 Task: Check the average views per listing of central heat in the last 1 year.
Action: Mouse moved to (755, 166)
Screenshot: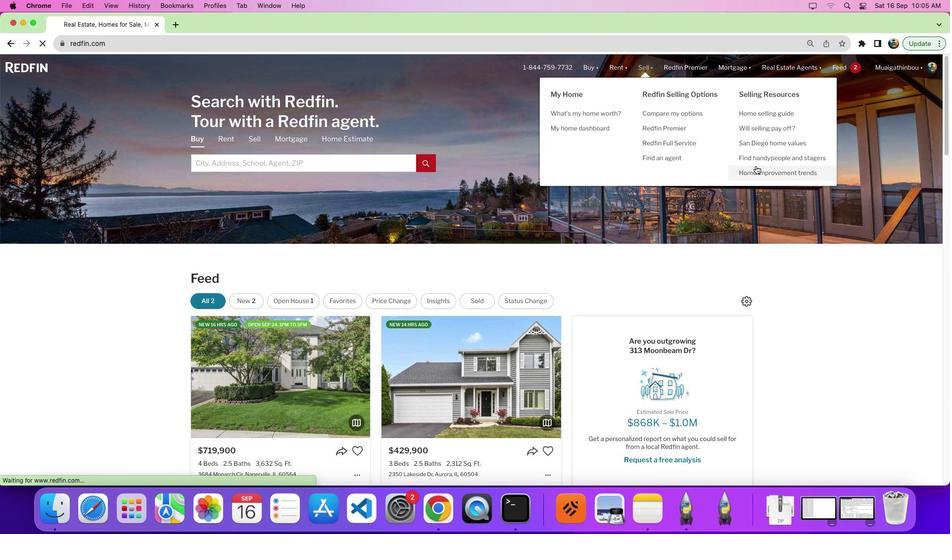 
Action: Mouse pressed left at (755, 166)
Screenshot: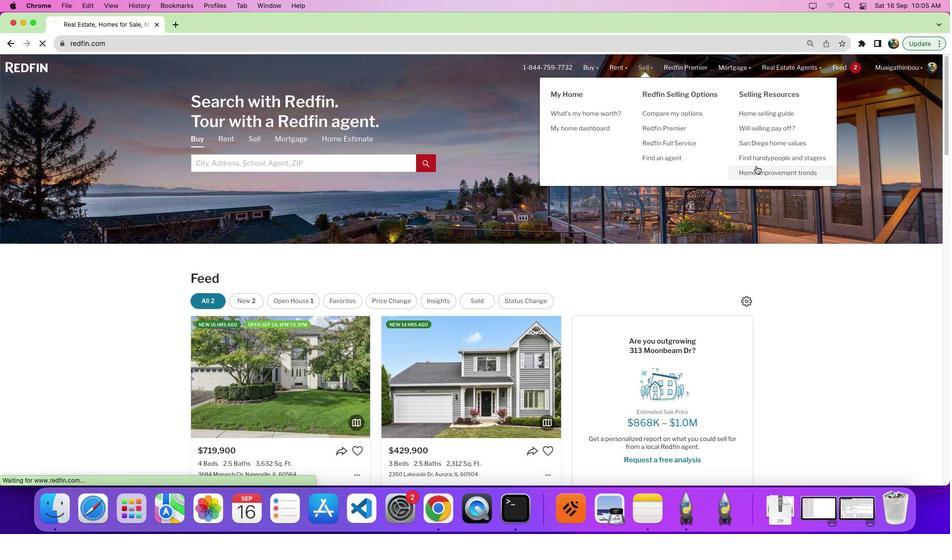 
Action: Mouse moved to (263, 197)
Screenshot: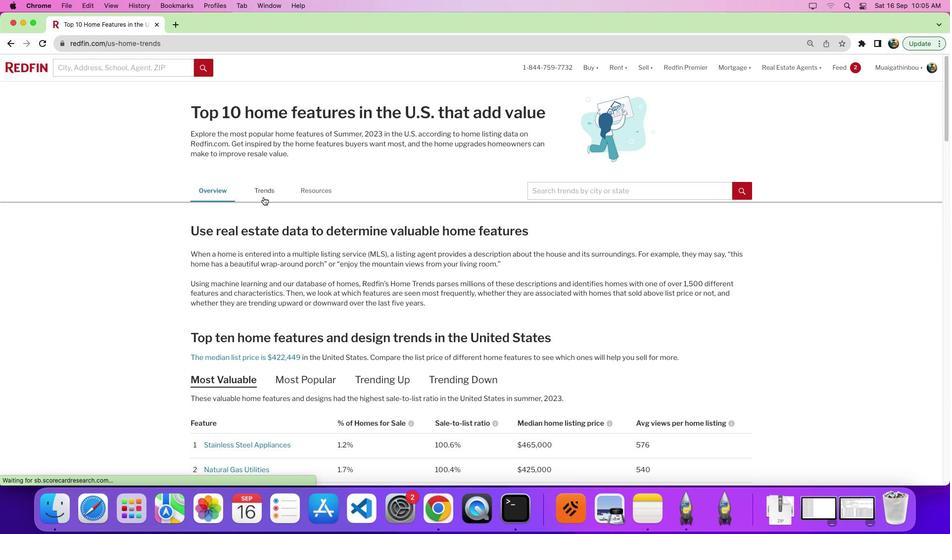 
Action: Mouse pressed left at (263, 197)
Screenshot: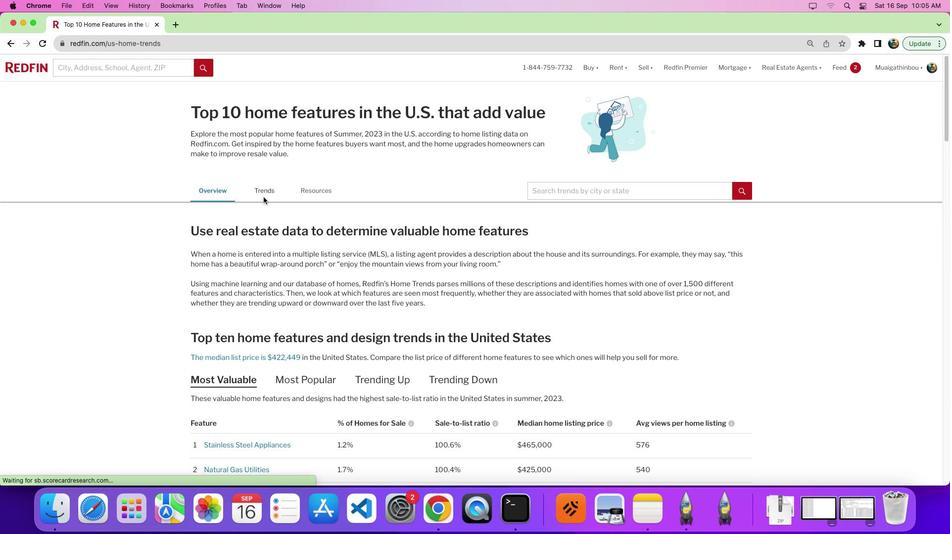 
Action: Mouse moved to (499, 250)
Screenshot: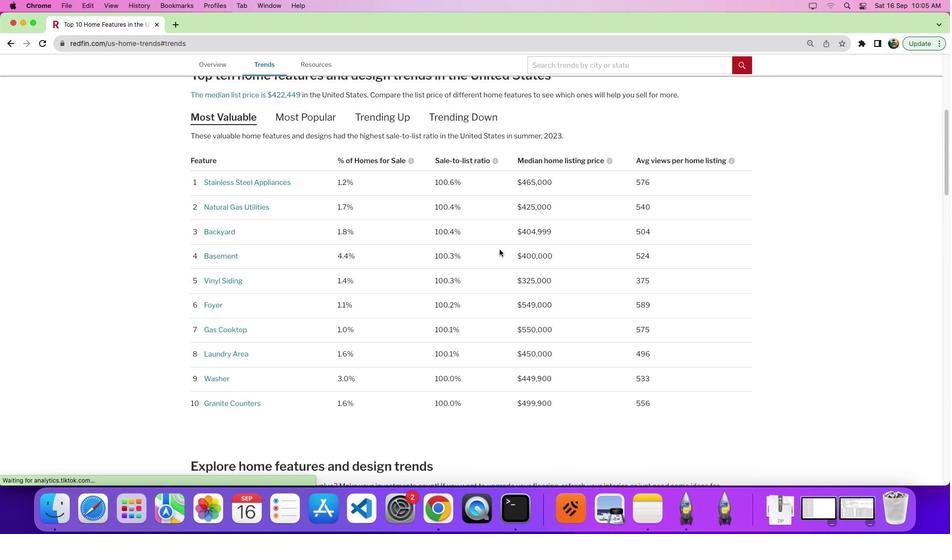 
Action: Mouse scrolled (499, 250) with delta (0, 0)
Screenshot: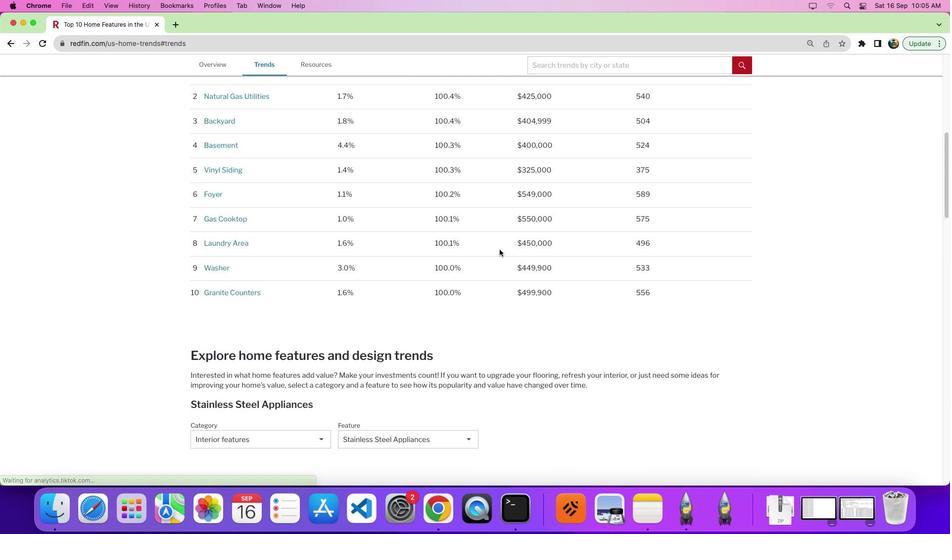 
Action: Mouse scrolled (499, 250) with delta (0, 0)
Screenshot: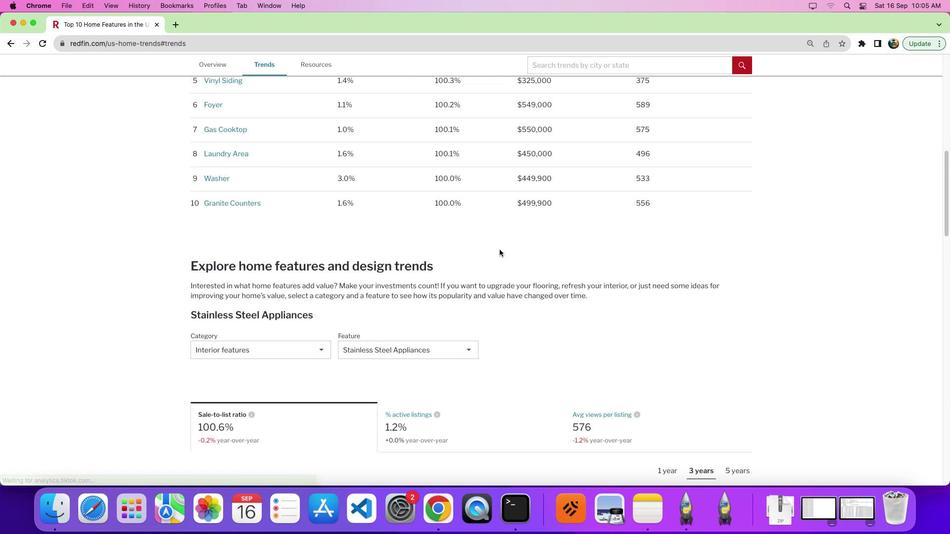
Action: Mouse scrolled (499, 250) with delta (0, -2)
Screenshot: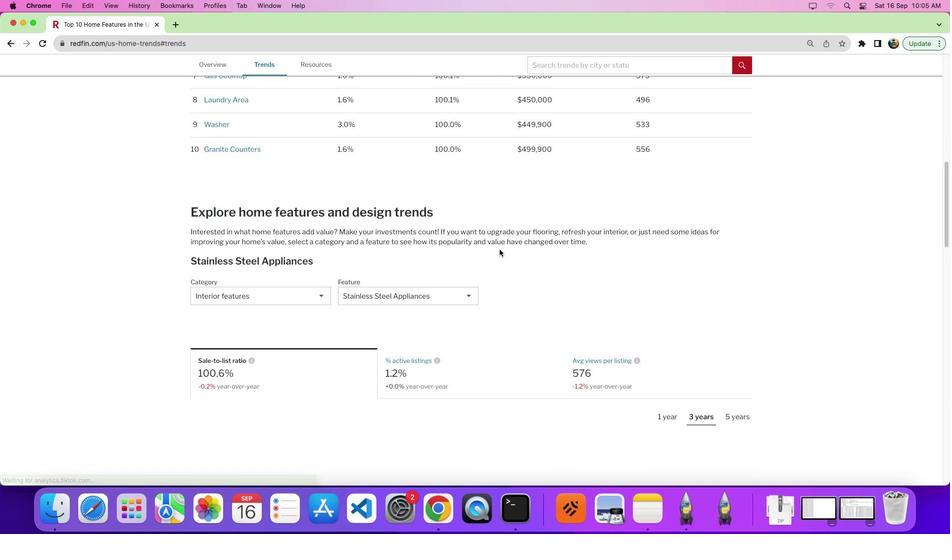 
Action: Mouse scrolled (499, 250) with delta (0, -2)
Screenshot: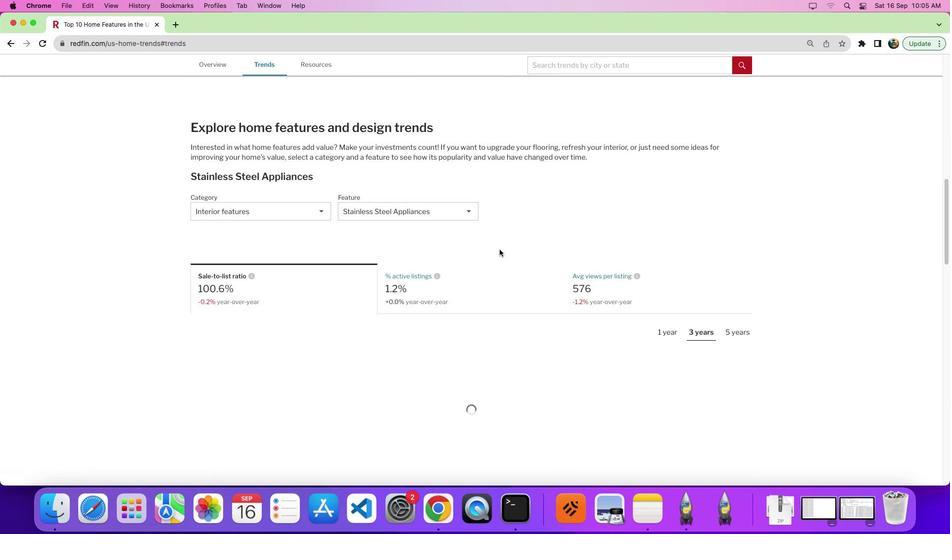 
Action: Mouse scrolled (499, 250) with delta (0, 0)
Screenshot: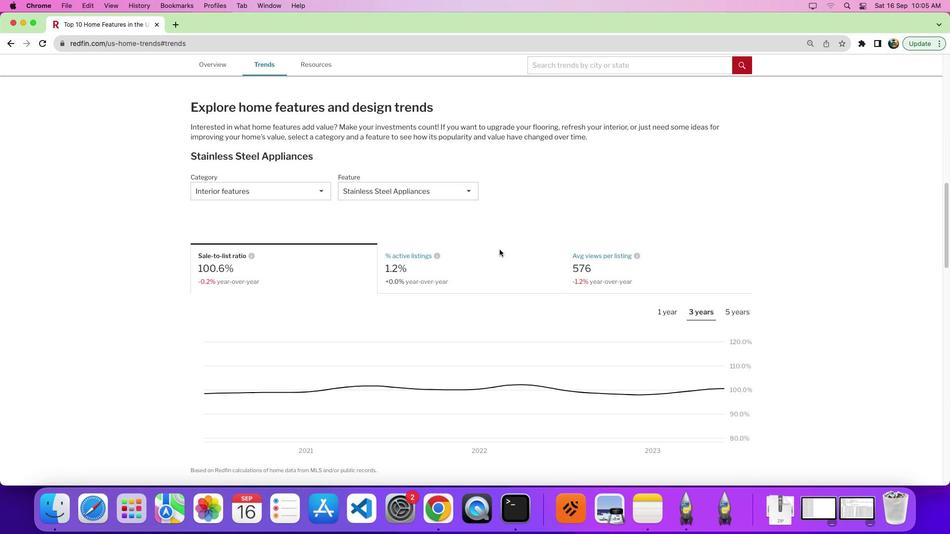 
Action: Mouse scrolled (499, 250) with delta (0, 0)
Screenshot: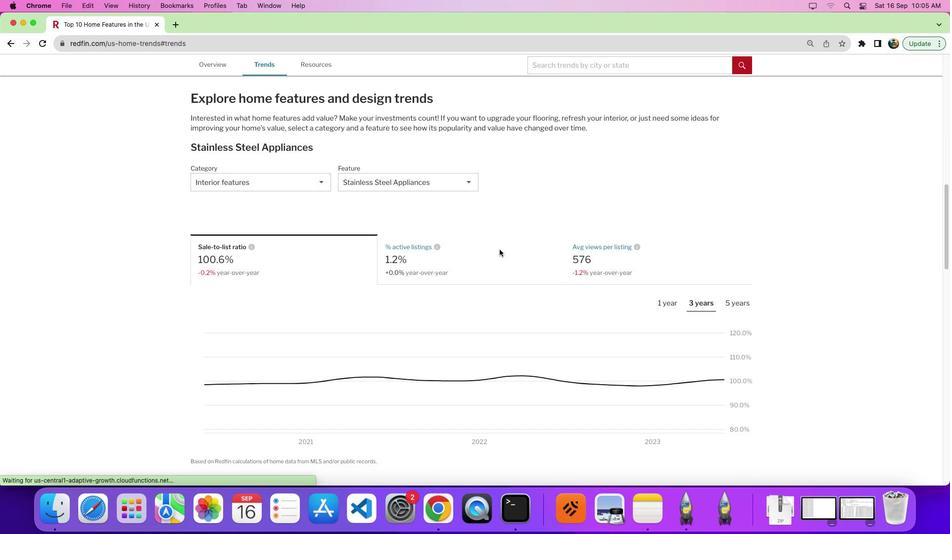 
Action: Mouse moved to (508, 255)
Screenshot: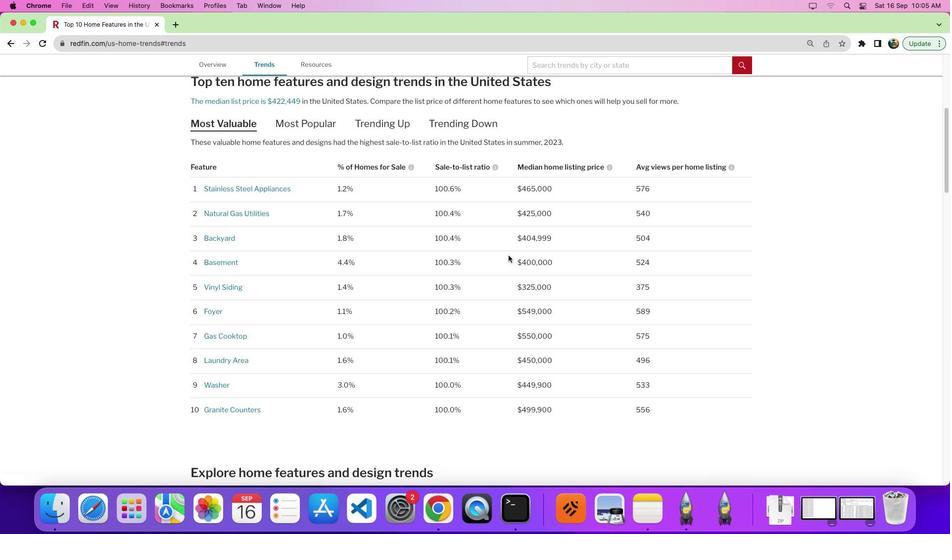 
Action: Mouse scrolled (508, 255) with delta (0, 0)
Screenshot: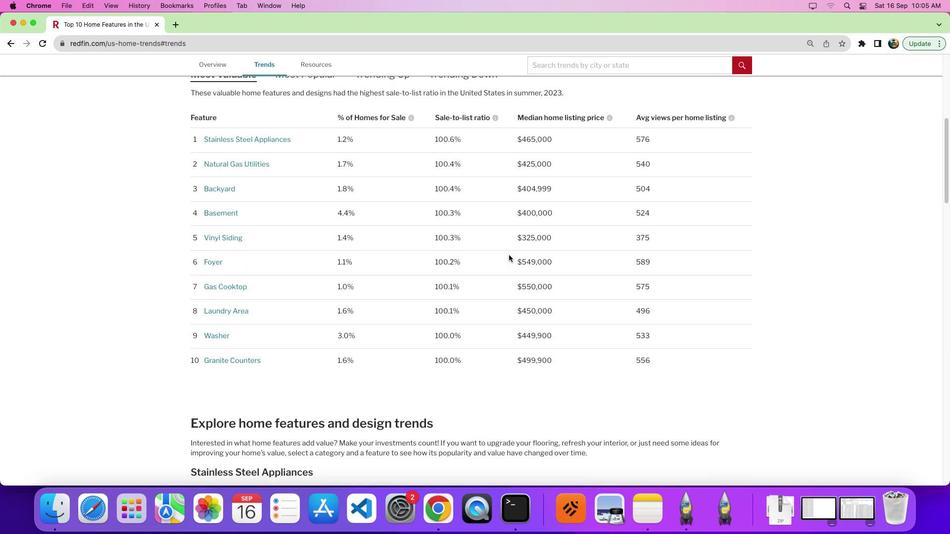 
Action: Mouse scrolled (508, 255) with delta (0, 0)
Screenshot: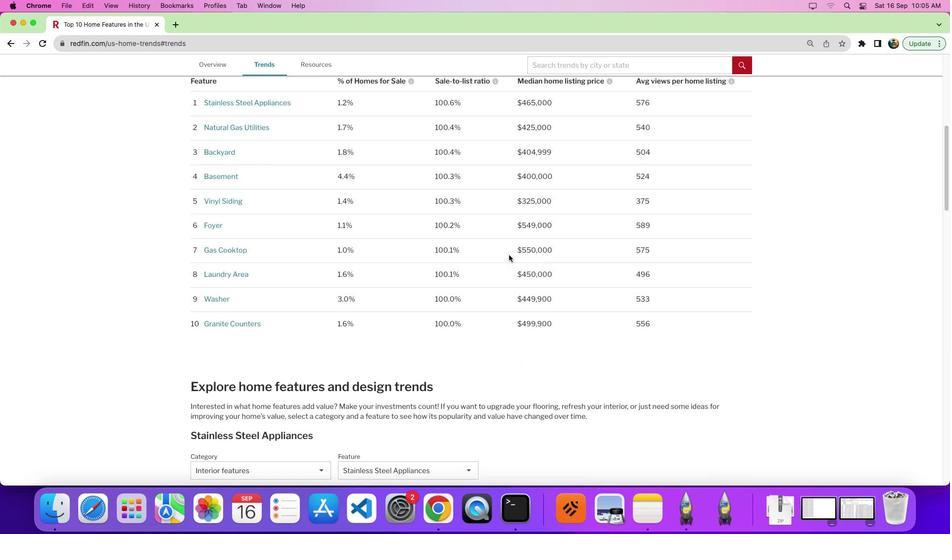 
Action: Mouse scrolled (508, 255) with delta (0, 0)
Screenshot: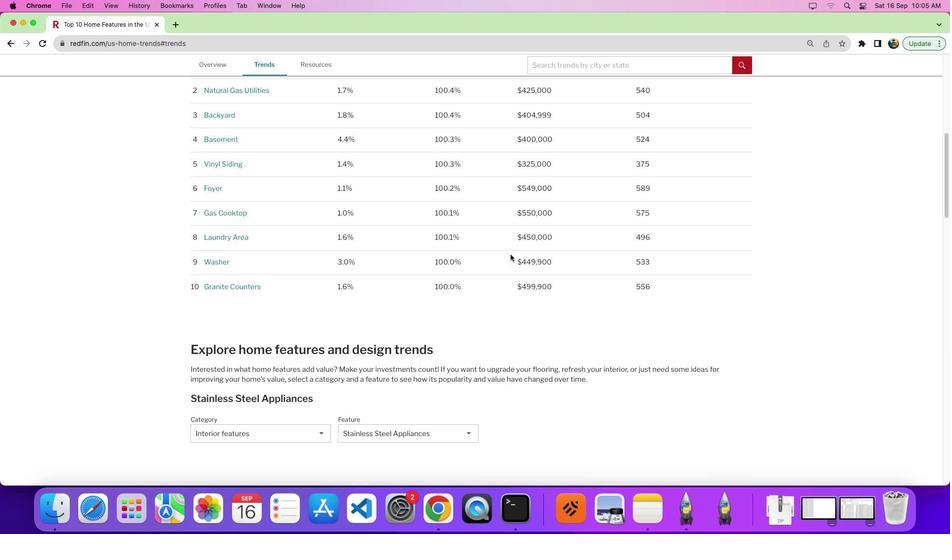
Action: Mouse moved to (513, 254)
Screenshot: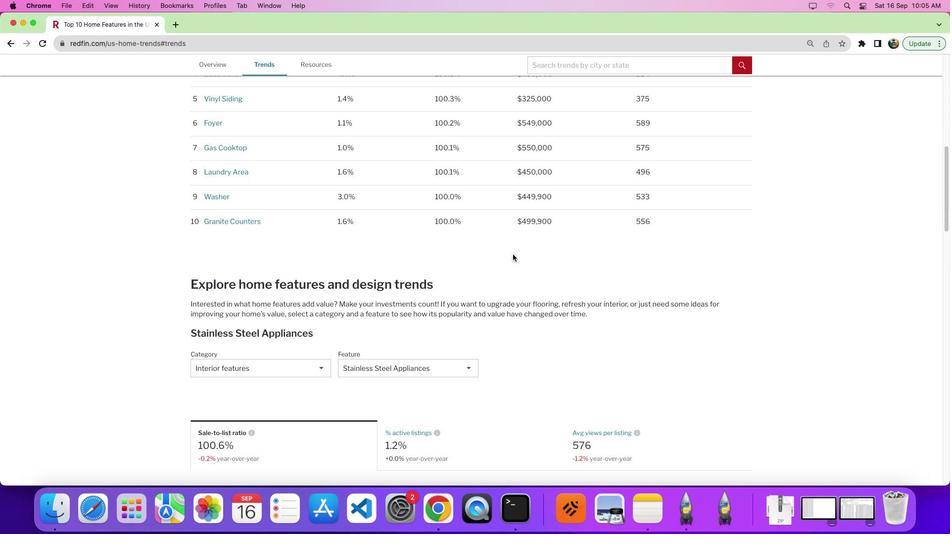 
Action: Mouse scrolled (513, 254) with delta (0, 0)
Screenshot: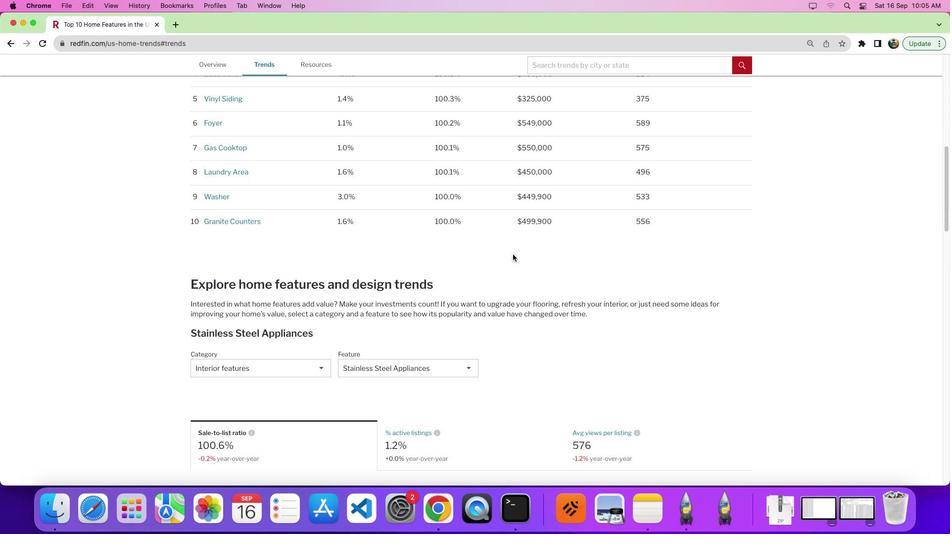 
Action: Mouse scrolled (513, 254) with delta (0, 0)
Screenshot: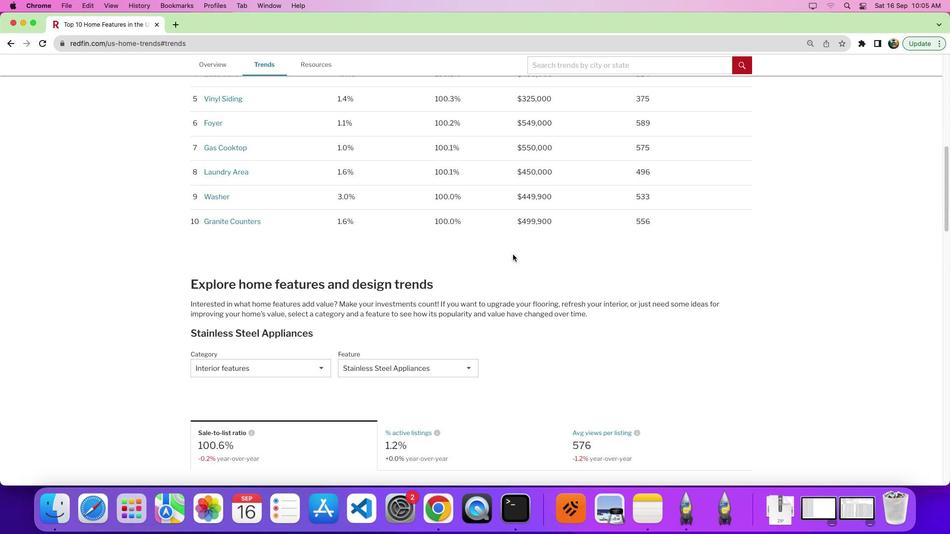 
Action: Mouse scrolled (513, 254) with delta (0, 0)
Screenshot: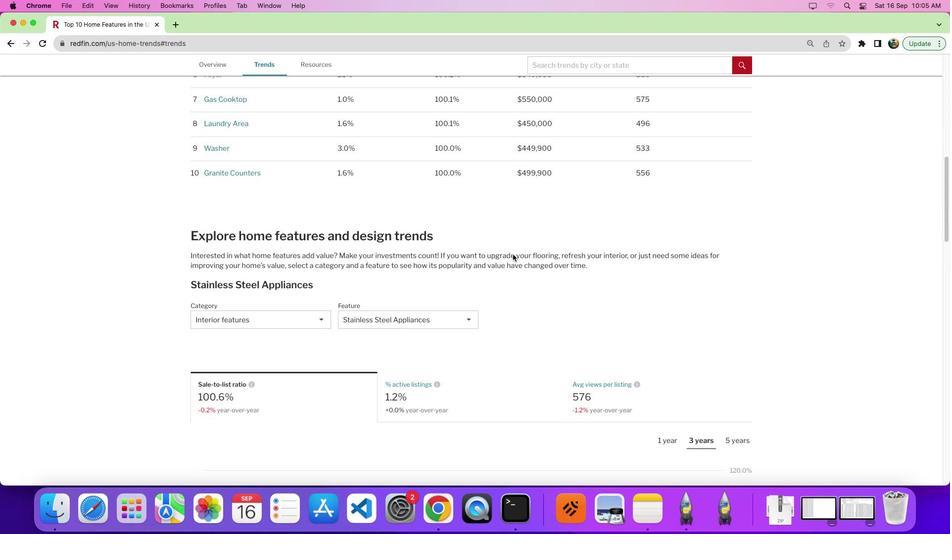
Action: Mouse scrolled (513, 254) with delta (0, 0)
Screenshot: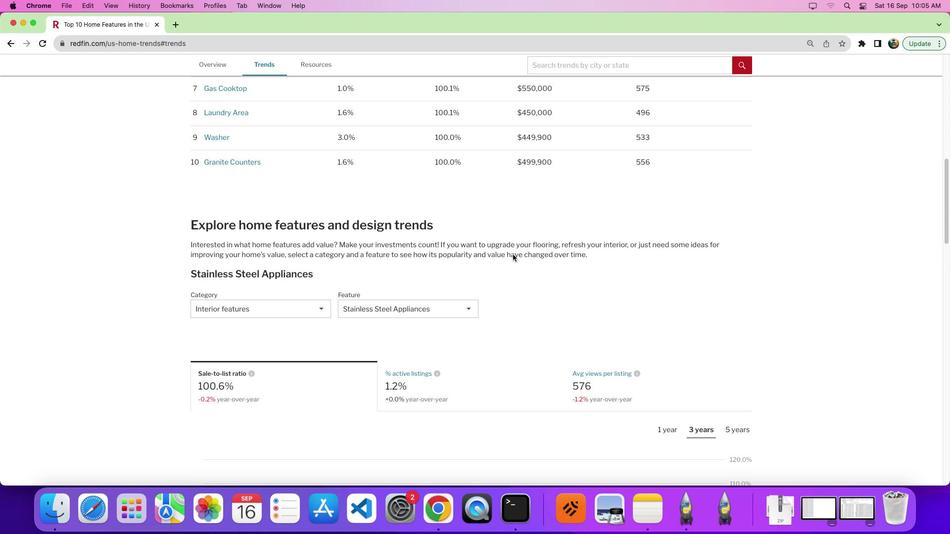 
Action: Mouse scrolled (513, 254) with delta (0, 0)
Screenshot: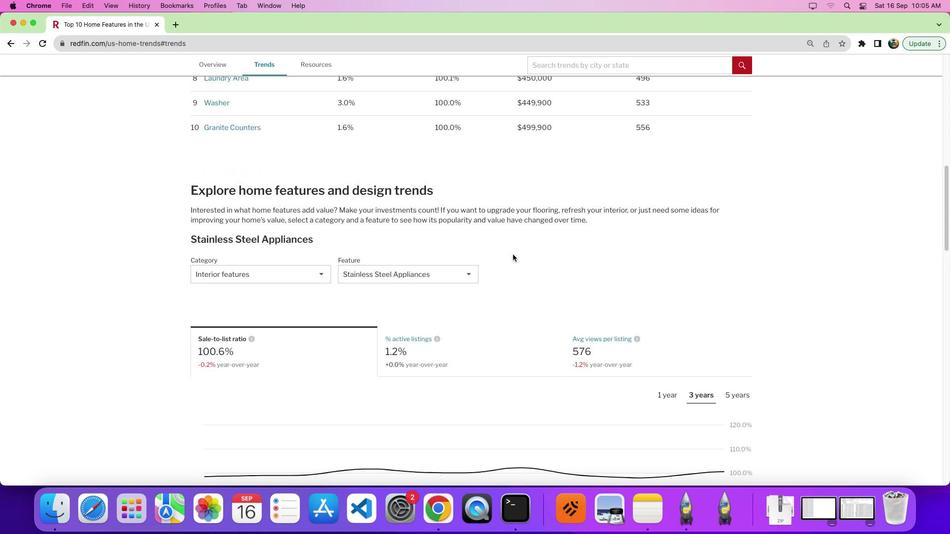 
Action: Mouse scrolled (513, 254) with delta (0, 0)
Screenshot: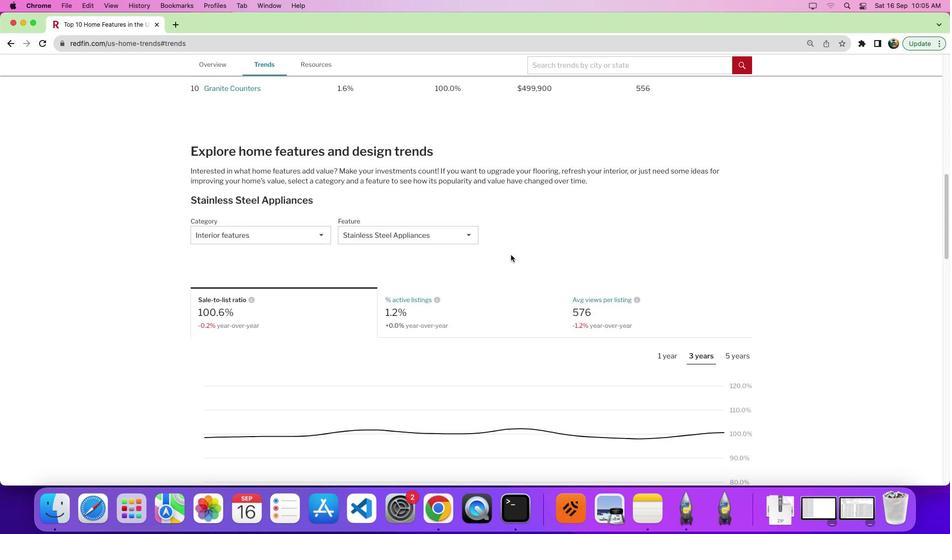 
Action: Mouse moved to (435, 231)
Screenshot: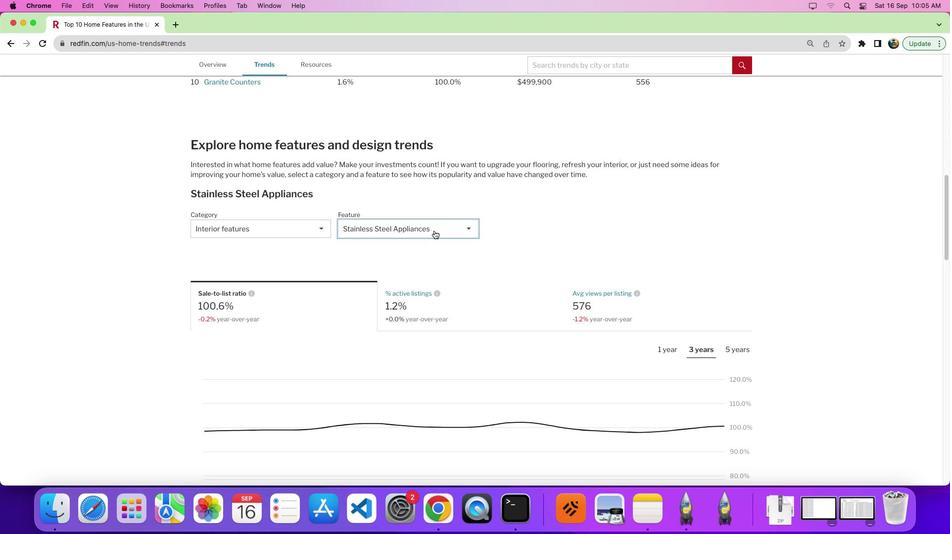 
Action: Mouse pressed left at (435, 231)
Screenshot: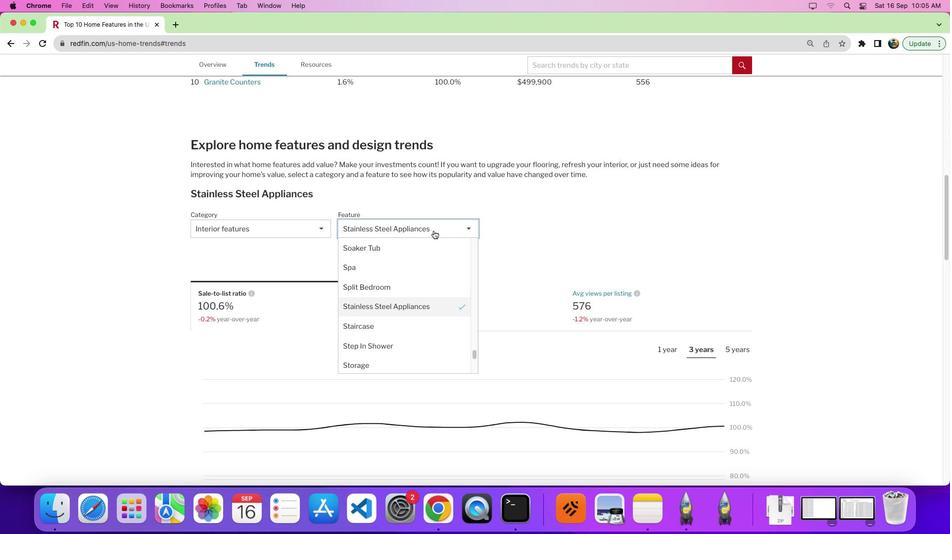 
Action: Mouse moved to (428, 258)
Screenshot: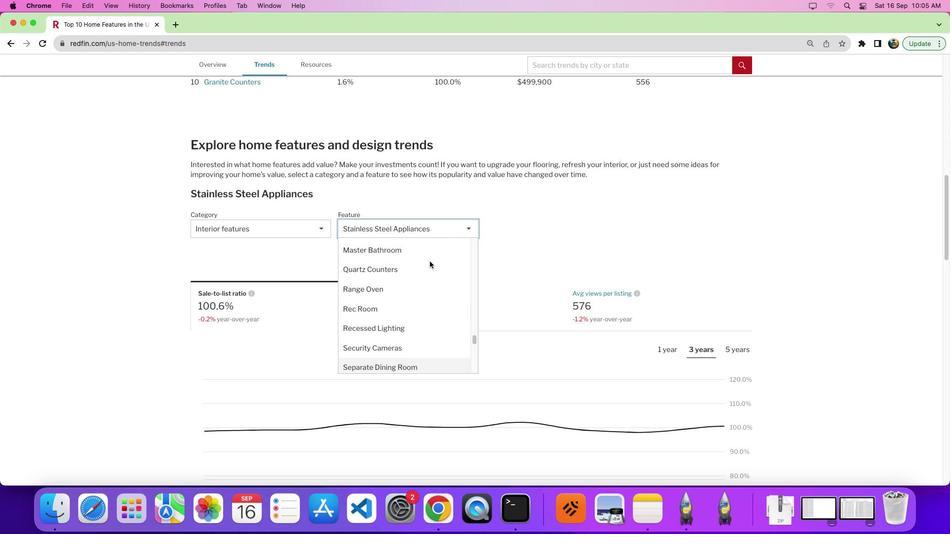 
Action: Mouse scrolled (428, 258) with delta (0, 0)
Screenshot: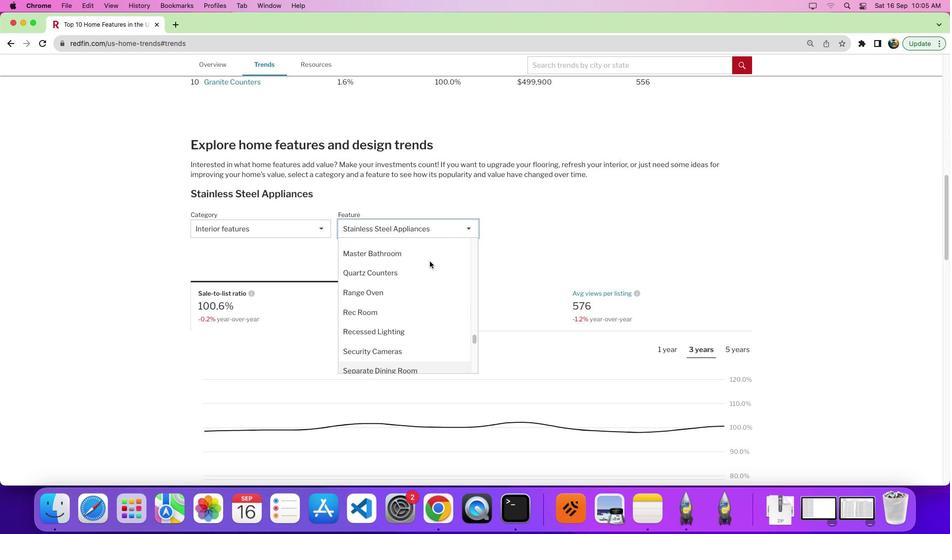 
Action: Mouse scrolled (428, 258) with delta (0, 0)
Screenshot: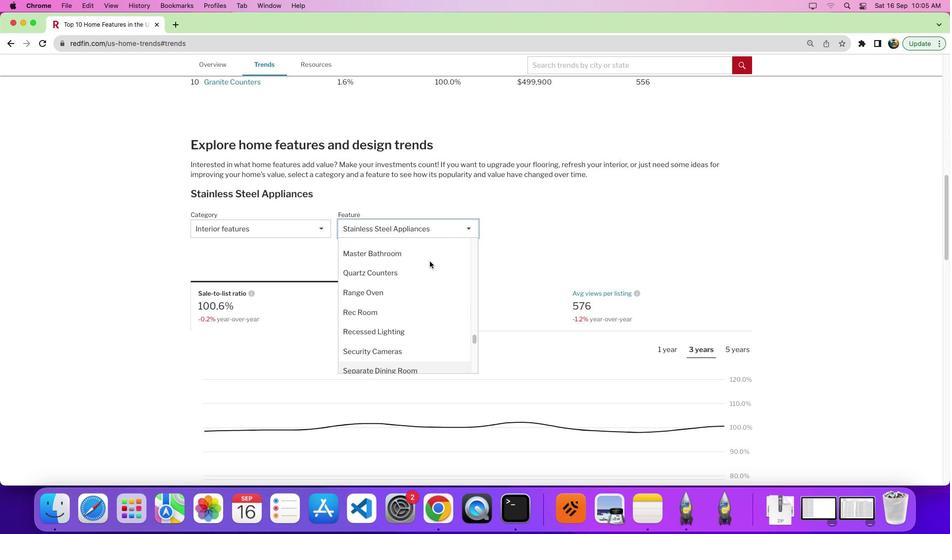 
Action: Mouse moved to (428, 259)
Screenshot: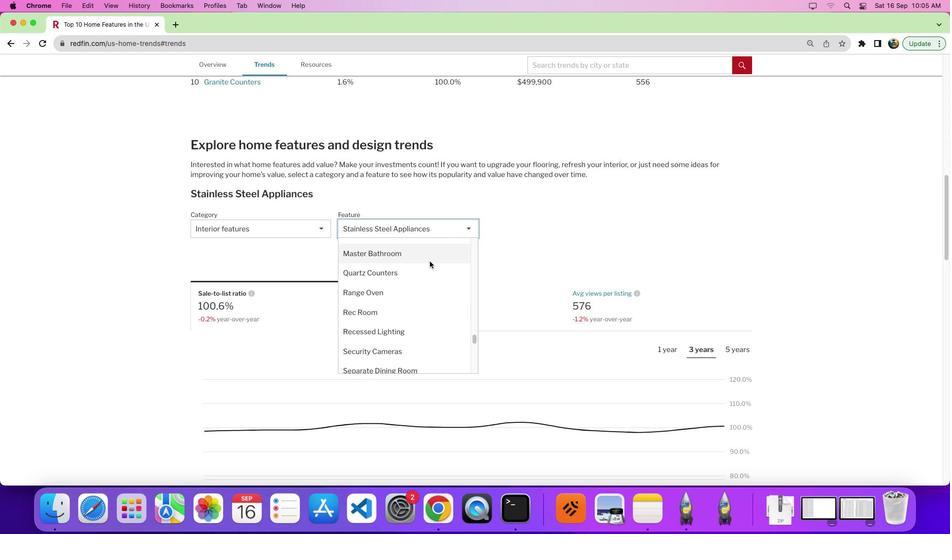 
Action: Mouse scrolled (428, 259) with delta (0, 4)
Screenshot: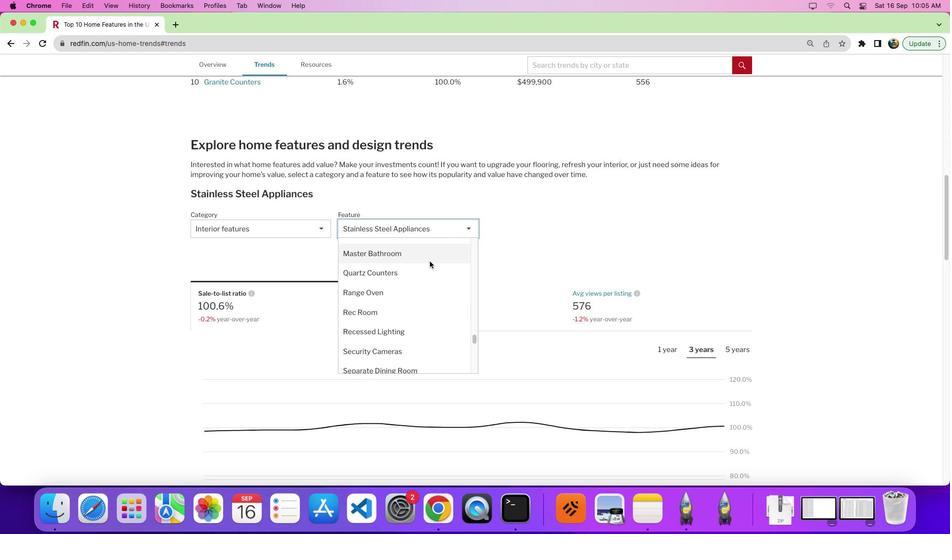 
Action: Mouse moved to (431, 261)
Screenshot: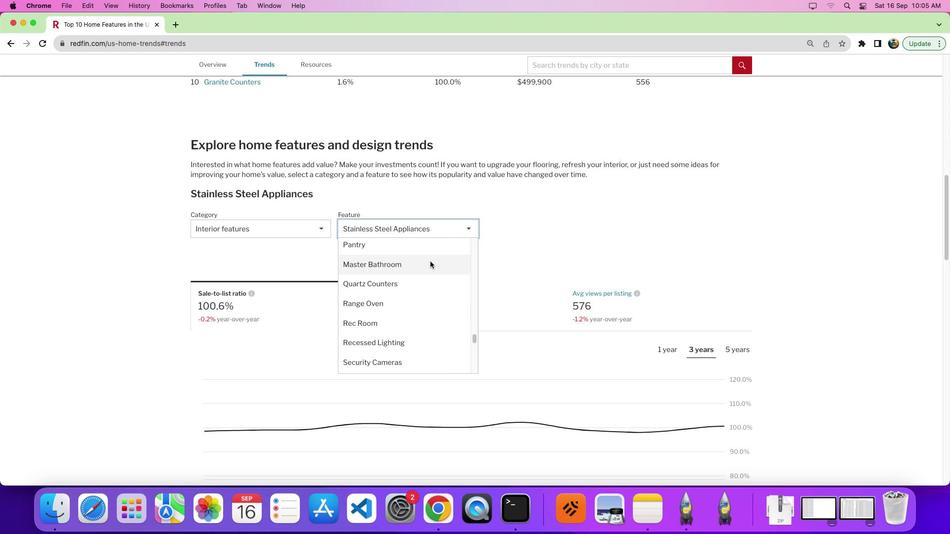 
Action: Mouse scrolled (431, 261) with delta (0, 0)
Screenshot: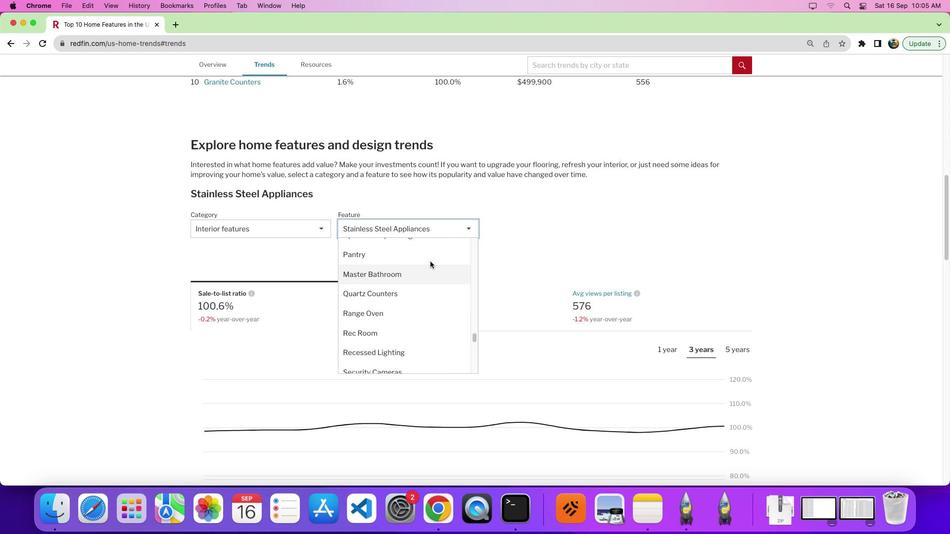 
Action: Mouse scrolled (431, 261) with delta (0, 0)
Screenshot: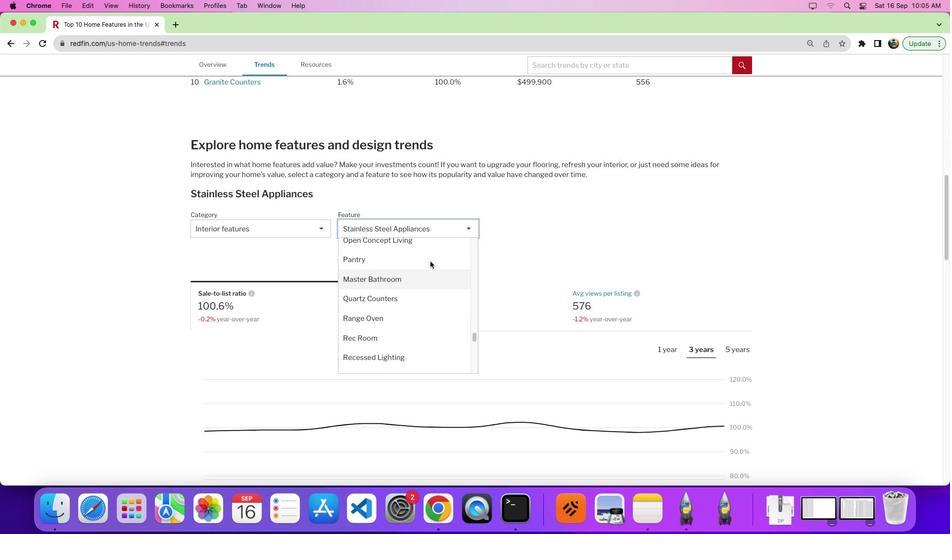 
Action: Mouse scrolled (431, 261) with delta (0, 0)
Screenshot: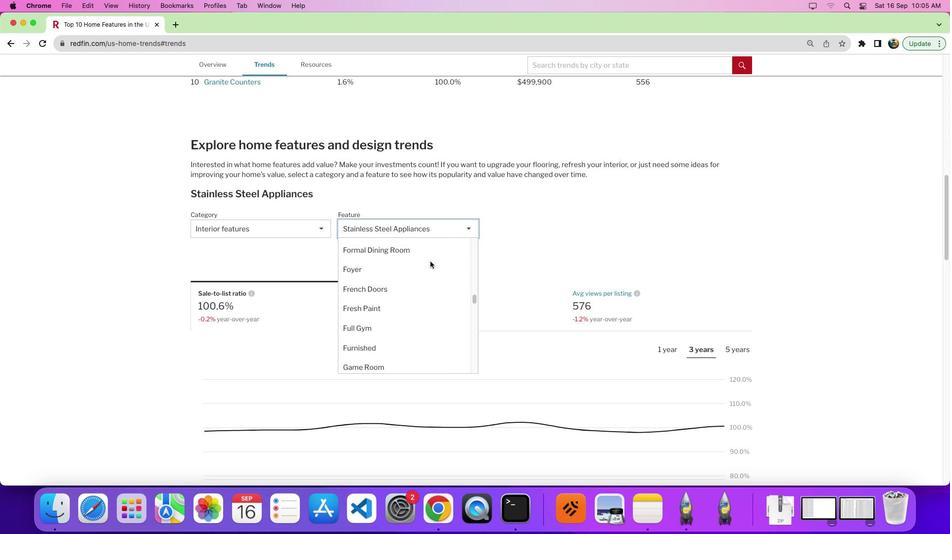 
Action: Mouse scrolled (431, 261) with delta (0, 1)
Screenshot: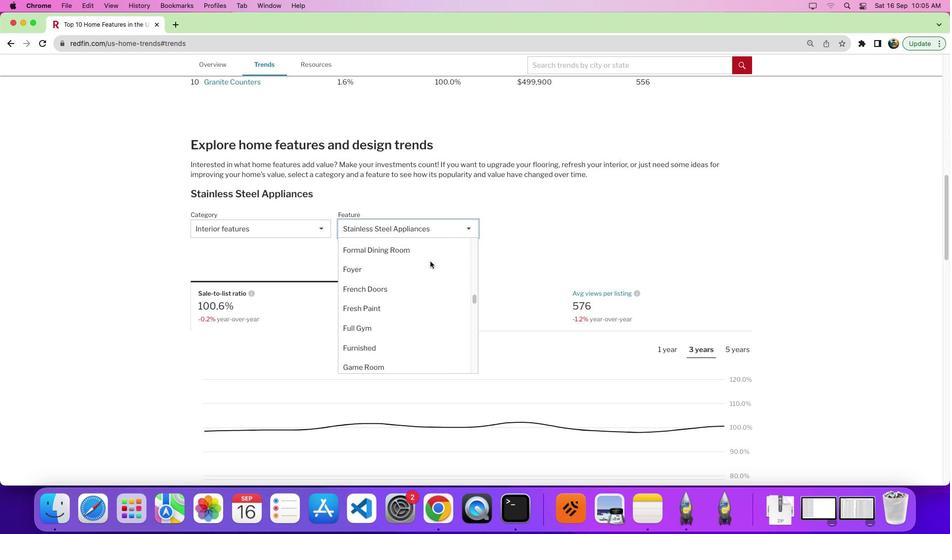 
Action: Mouse scrolled (431, 261) with delta (0, 4)
Screenshot: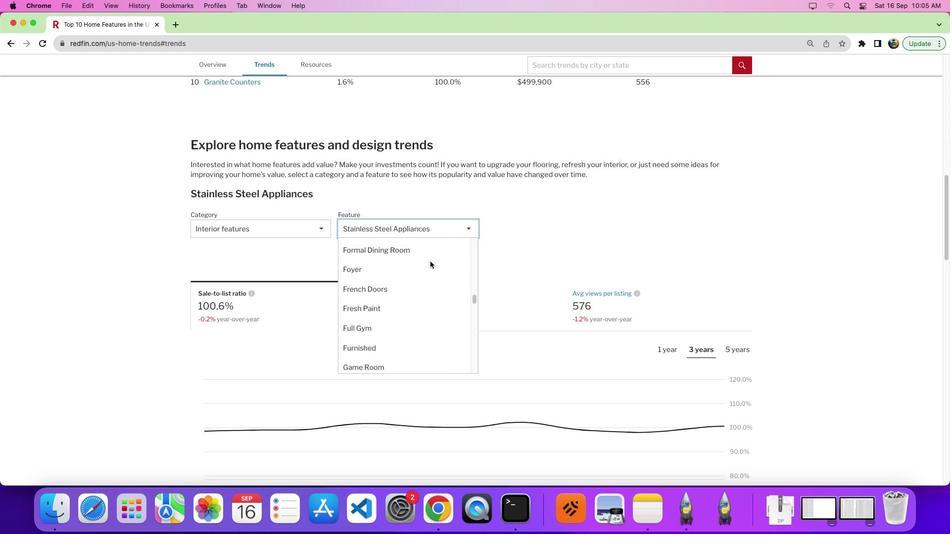 
Action: Mouse scrolled (431, 261) with delta (0, 6)
Screenshot: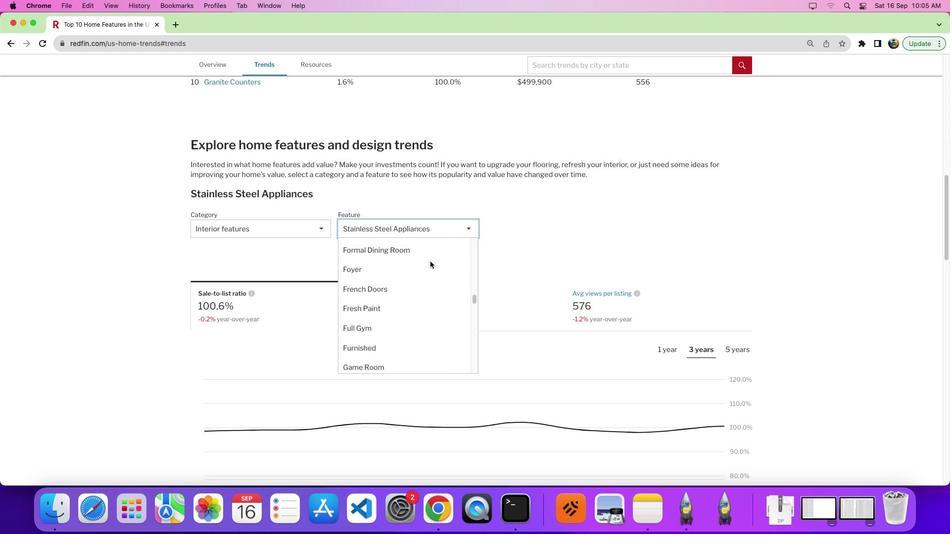 
Action: Mouse scrolled (431, 261) with delta (0, 0)
Screenshot: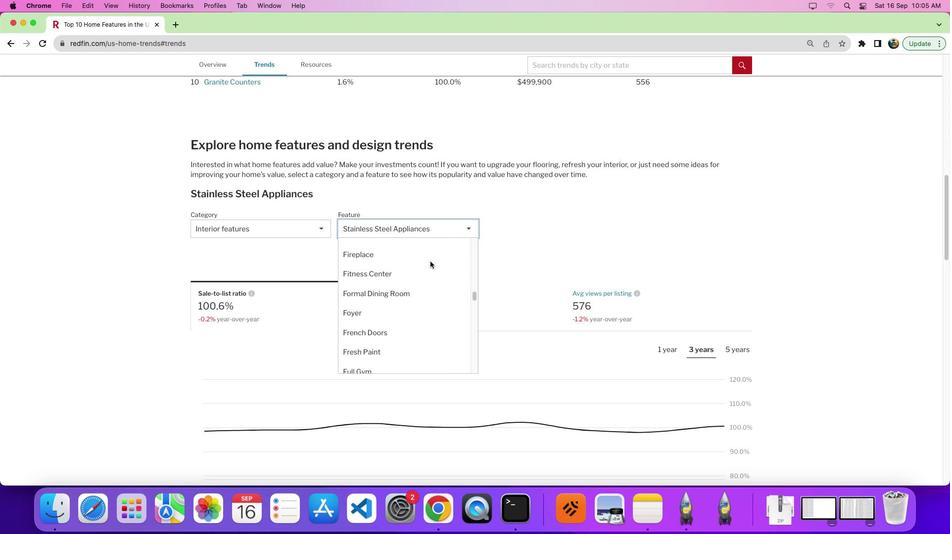 
Action: Mouse scrolled (431, 261) with delta (0, 0)
Screenshot: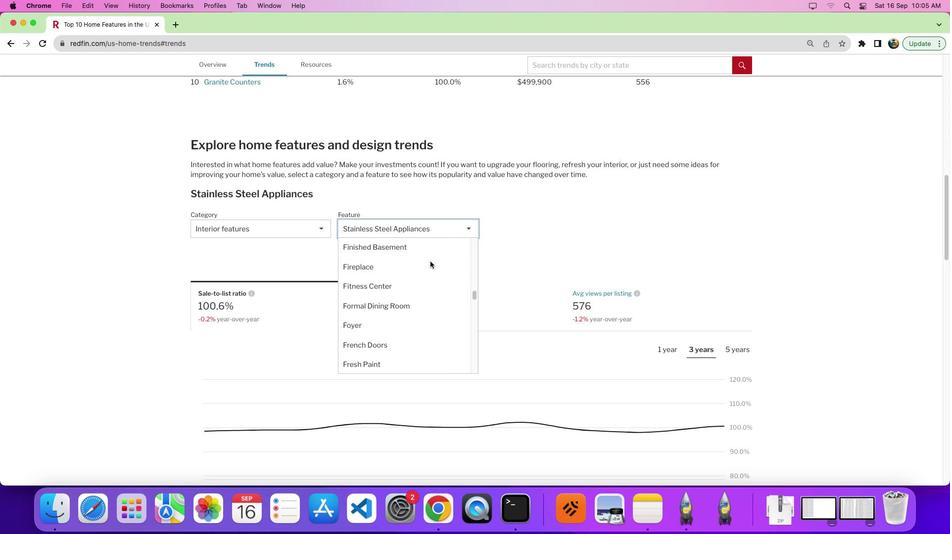 
Action: Mouse scrolled (431, 261) with delta (0, 1)
Screenshot: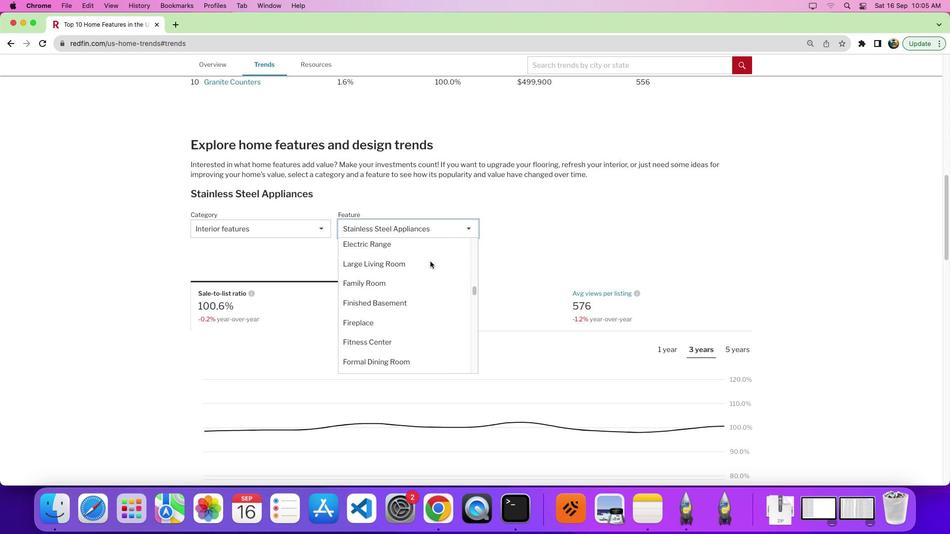 
Action: Mouse scrolled (431, 261) with delta (0, 0)
Screenshot: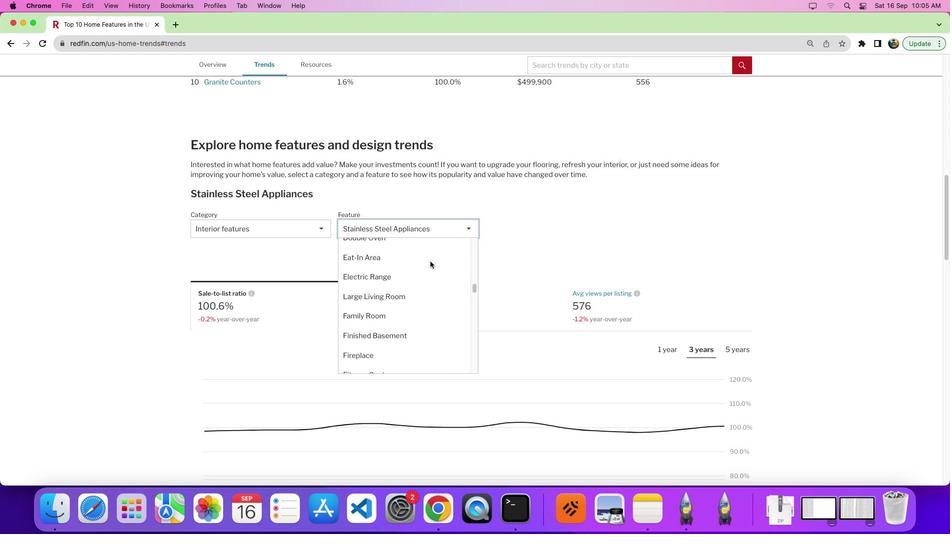 
Action: Mouse scrolled (431, 261) with delta (0, 0)
Screenshot: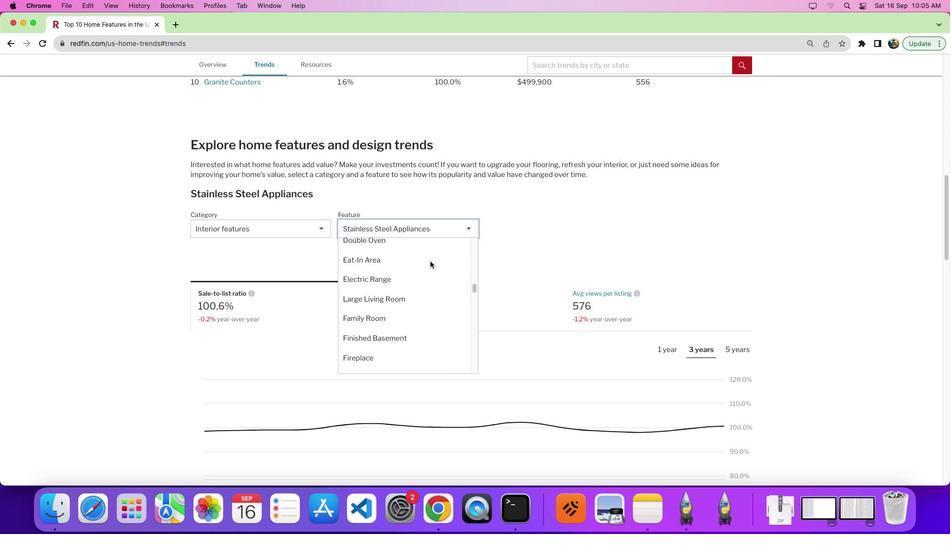 
Action: Mouse scrolled (431, 261) with delta (0, 0)
Screenshot: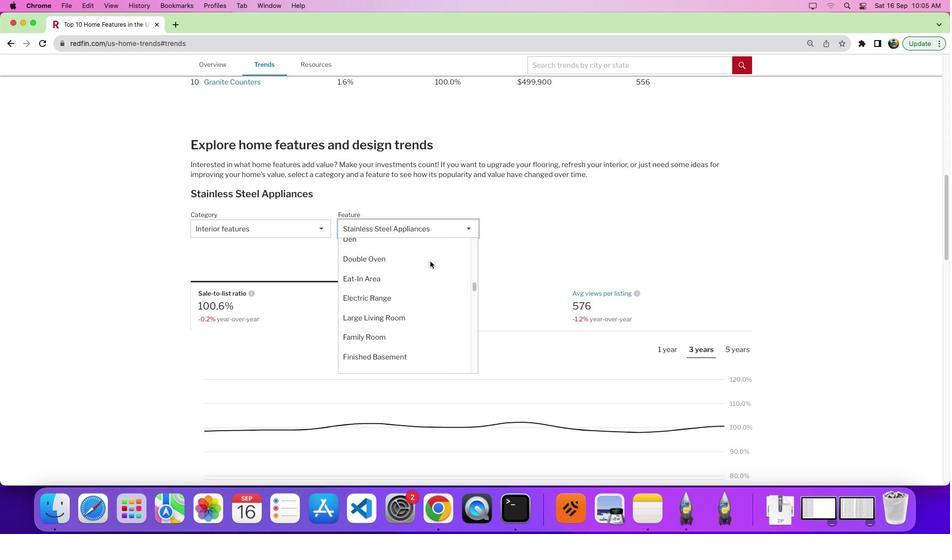 
Action: Mouse scrolled (431, 261) with delta (0, 0)
Screenshot: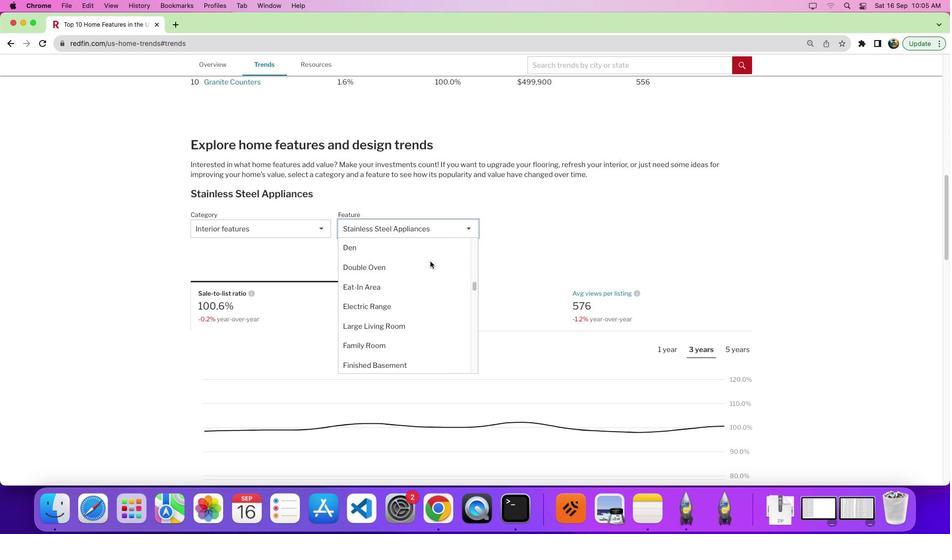 
Action: Mouse scrolled (431, 261) with delta (0, 0)
Screenshot: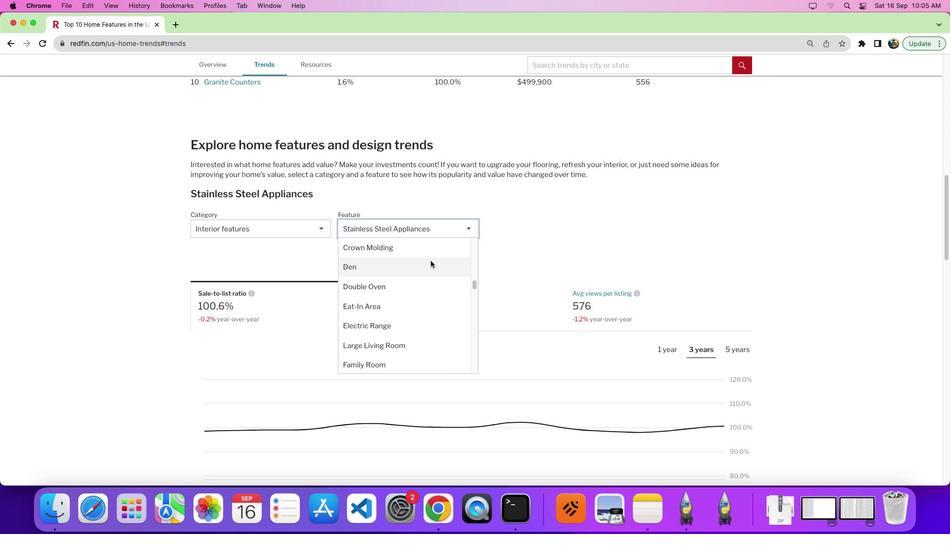 
Action: Mouse scrolled (431, 261) with delta (0, 0)
Screenshot: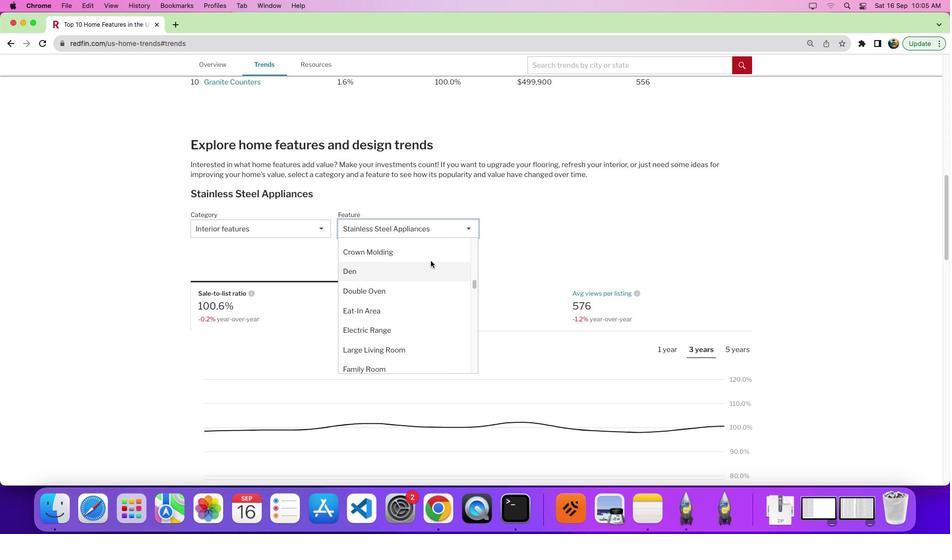 
Action: Mouse moved to (431, 261)
Screenshot: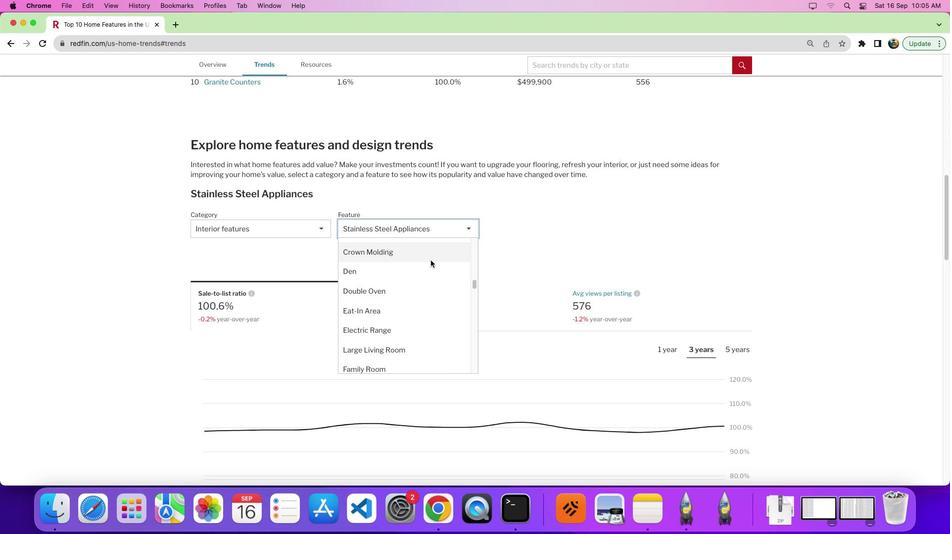
Action: Mouse scrolled (431, 261) with delta (0, 0)
Screenshot: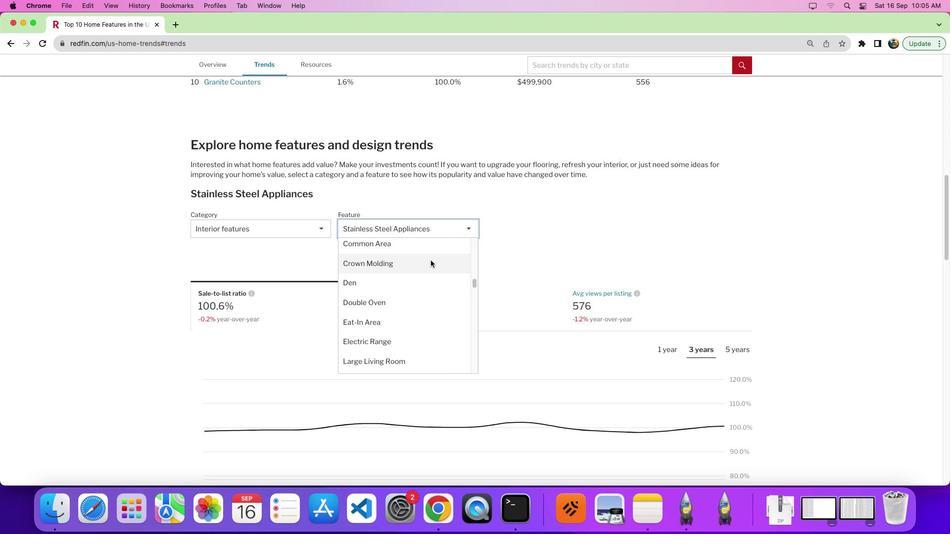 
Action: Mouse scrolled (431, 261) with delta (0, 0)
Screenshot: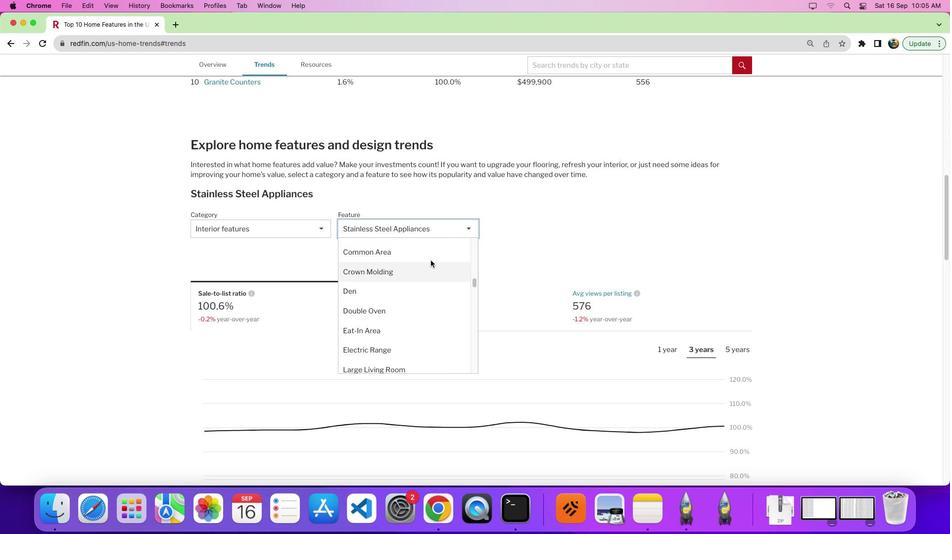 
Action: Mouse scrolled (431, 261) with delta (0, 0)
Screenshot: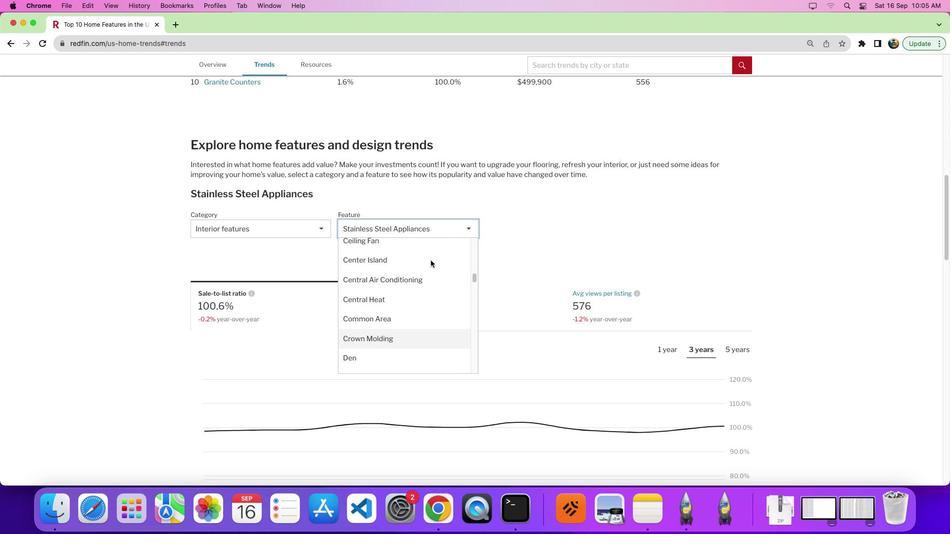 
Action: Mouse scrolled (431, 261) with delta (0, 0)
Screenshot: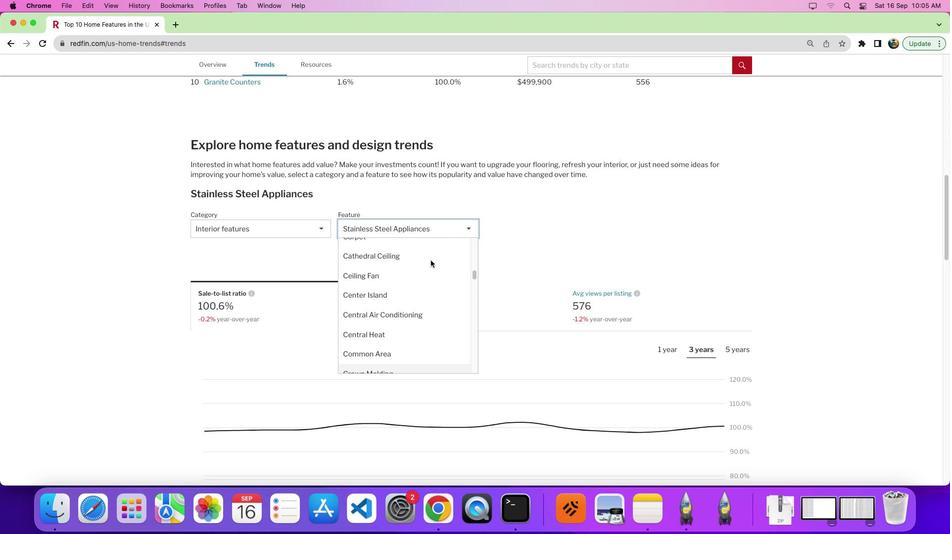 
Action: Mouse scrolled (431, 261) with delta (0, 2)
Screenshot: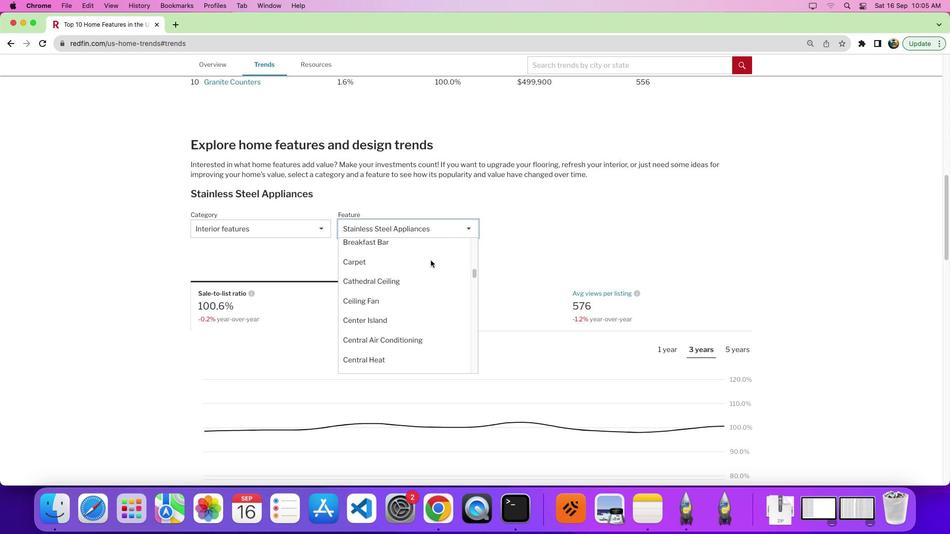
Action: Mouse moved to (396, 342)
Screenshot: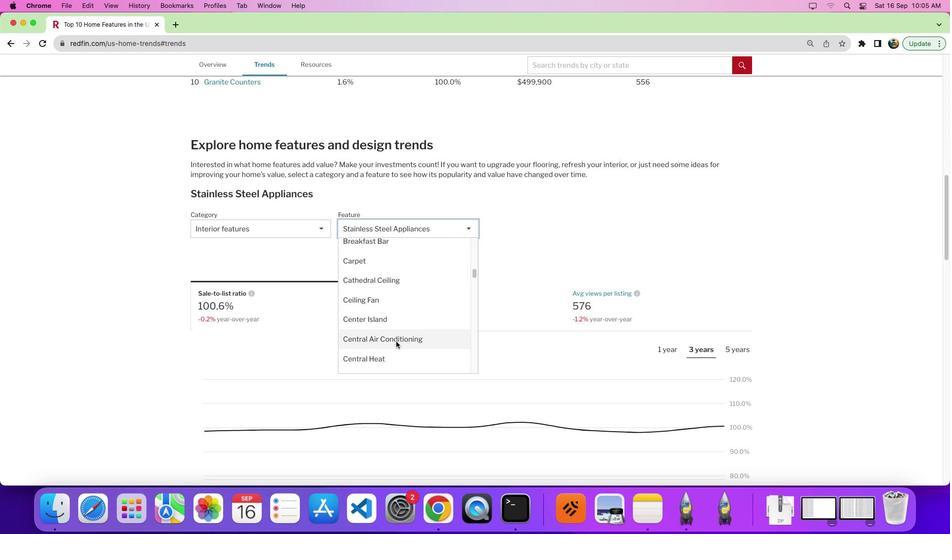 
Action: Mouse scrolled (396, 342) with delta (0, 0)
Screenshot: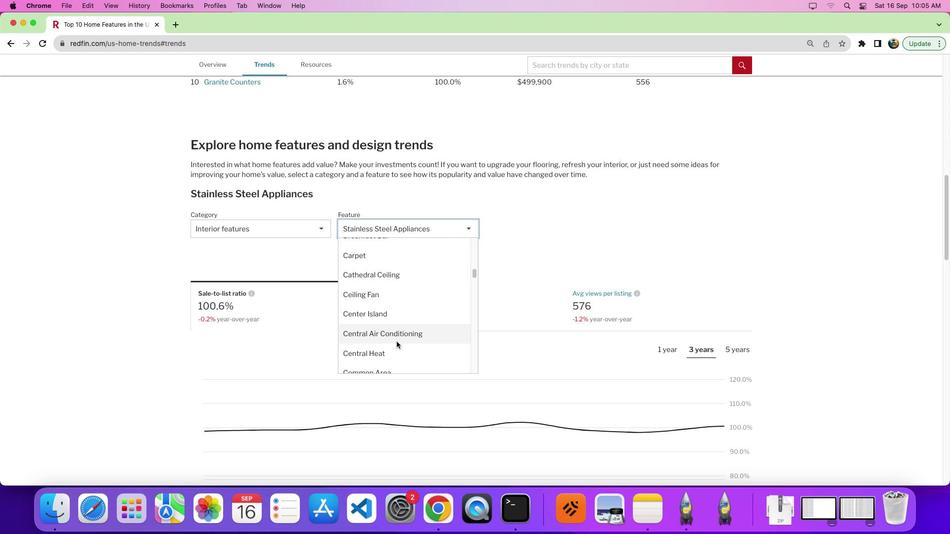 
Action: Mouse scrolled (396, 342) with delta (0, 0)
Screenshot: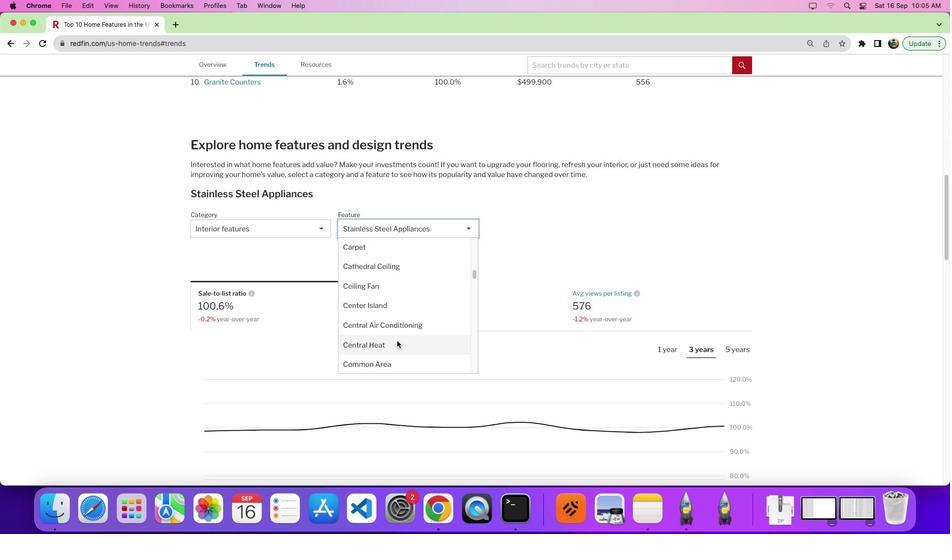 
Action: Mouse moved to (385, 341)
Screenshot: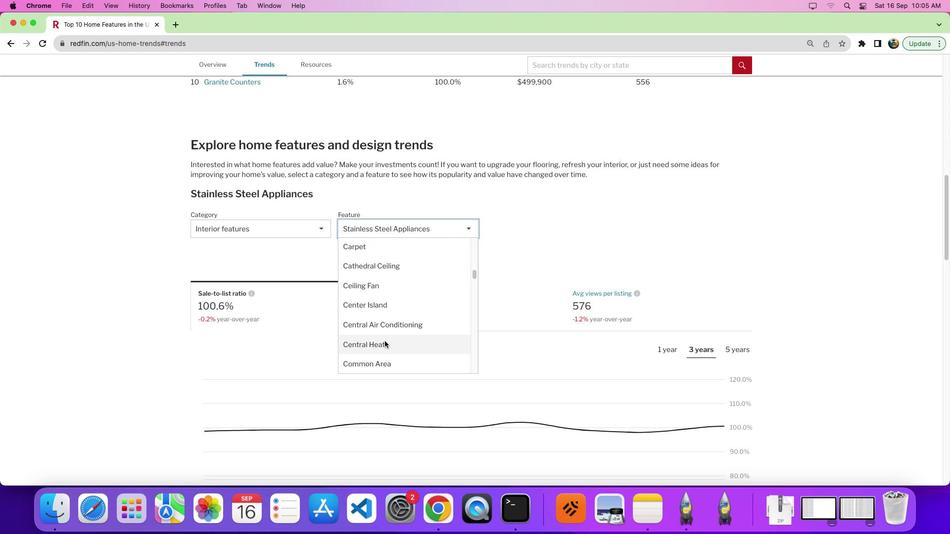 
Action: Mouse pressed left at (385, 341)
Screenshot: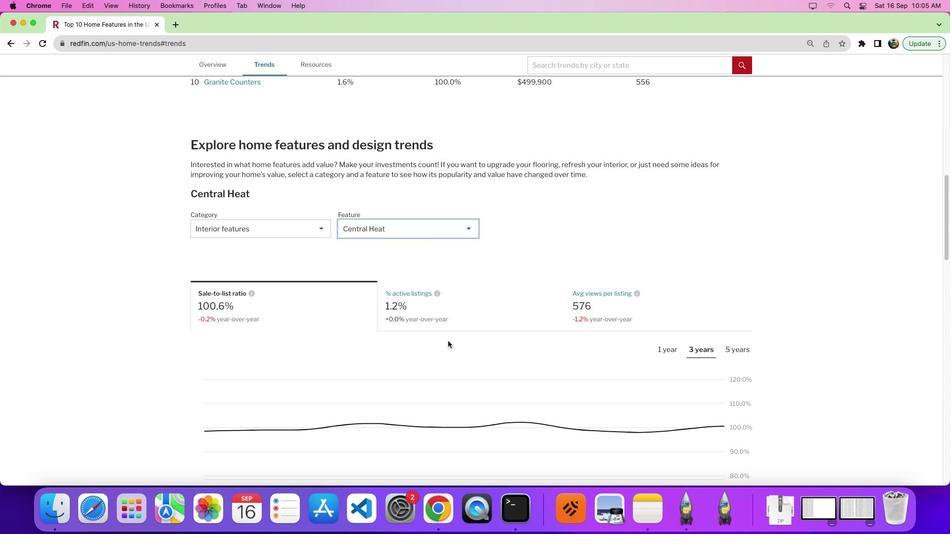 
Action: Mouse moved to (635, 321)
Screenshot: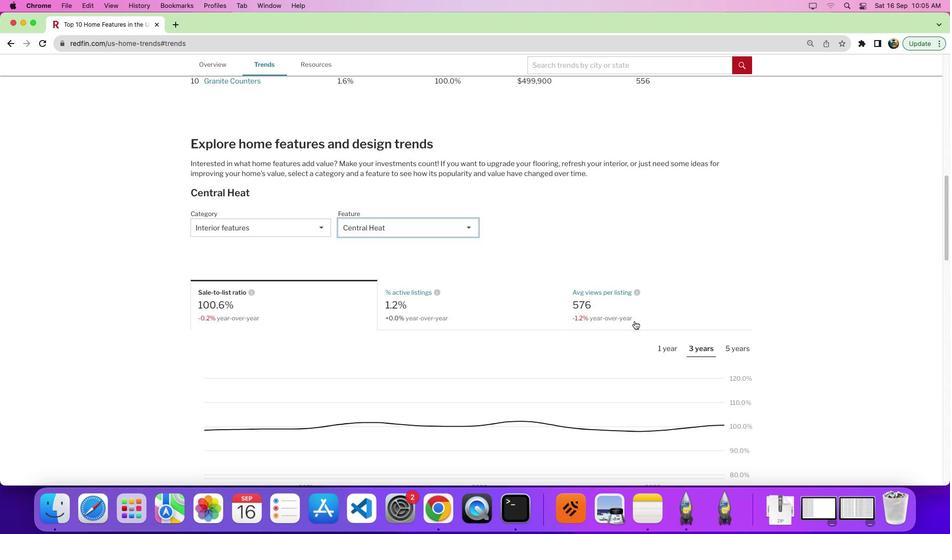 
Action: Mouse scrolled (635, 321) with delta (0, 0)
Screenshot: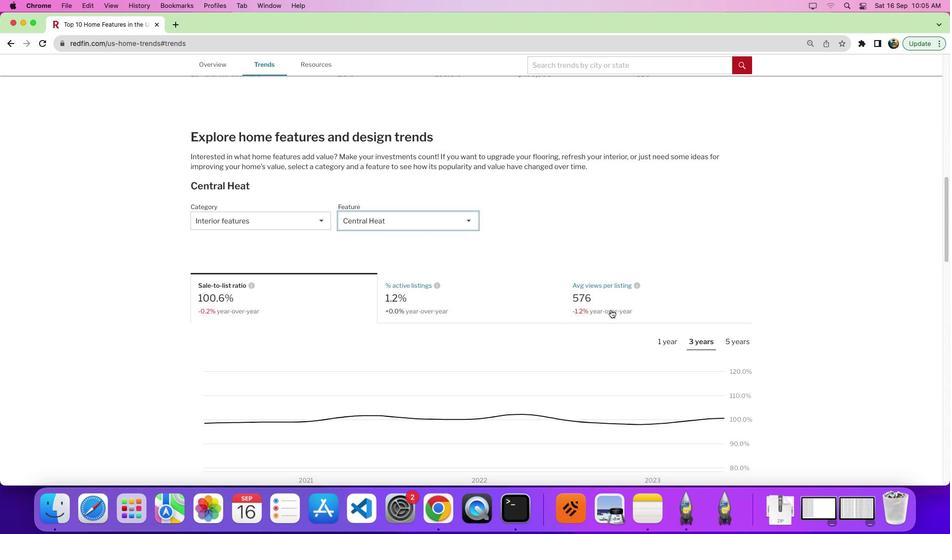 
Action: Mouse scrolled (635, 321) with delta (0, 0)
Screenshot: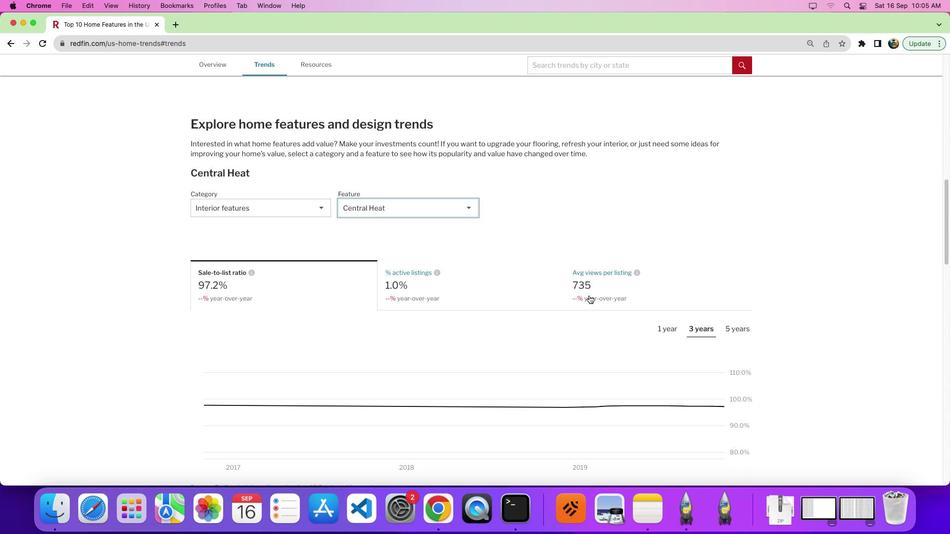 
Action: Mouse moved to (585, 288)
Screenshot: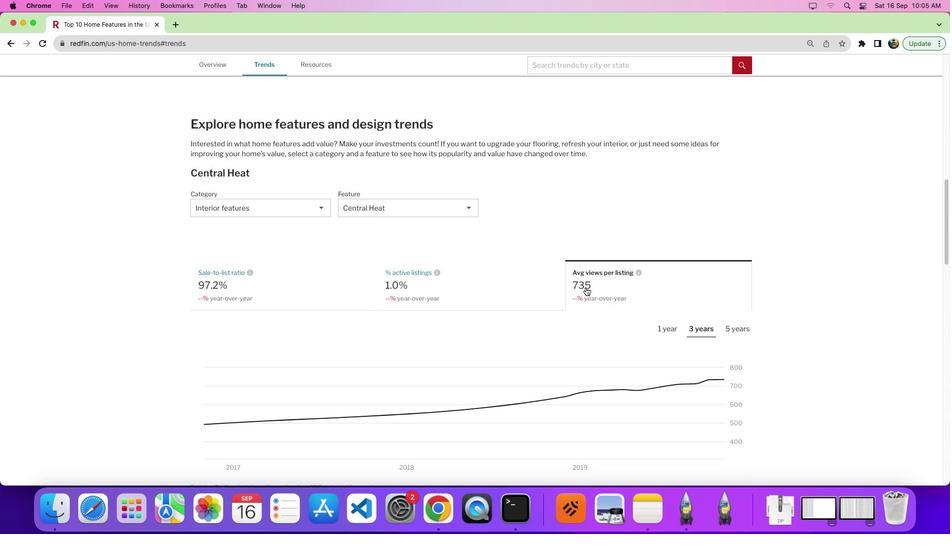 
Action: Mouse pressed left at (585, 288)
Screenshot: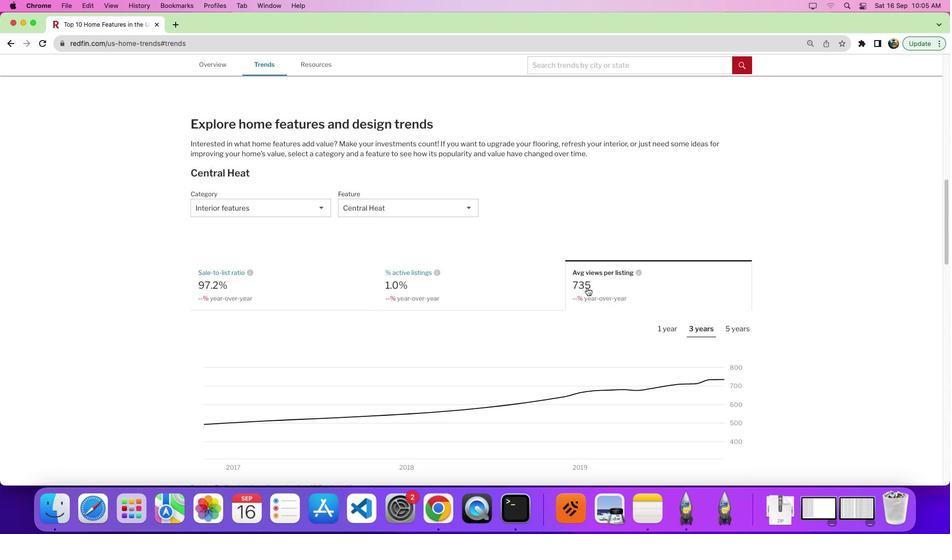 
Action: Mouse moved to (660, 324)
Screenshot: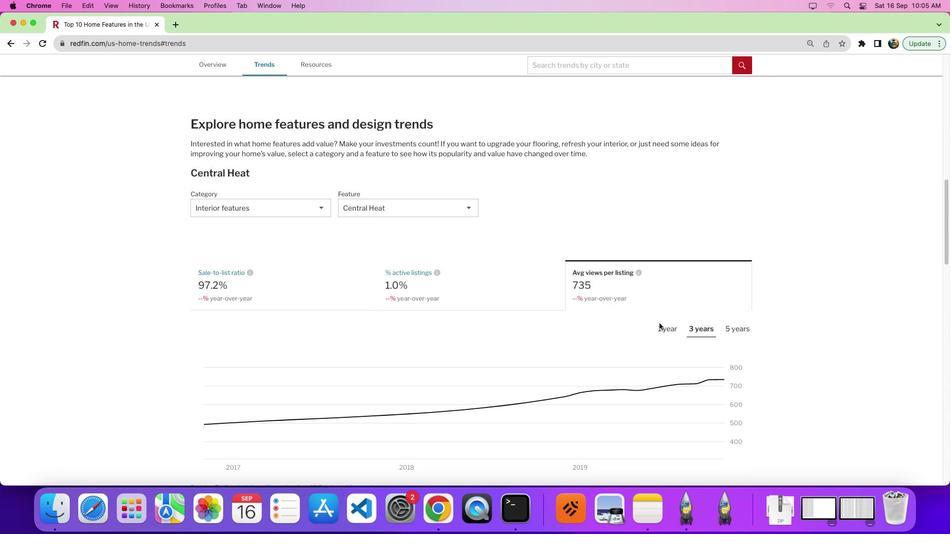 
Action: Mouse pressed left at (660, 324)
Screenshot: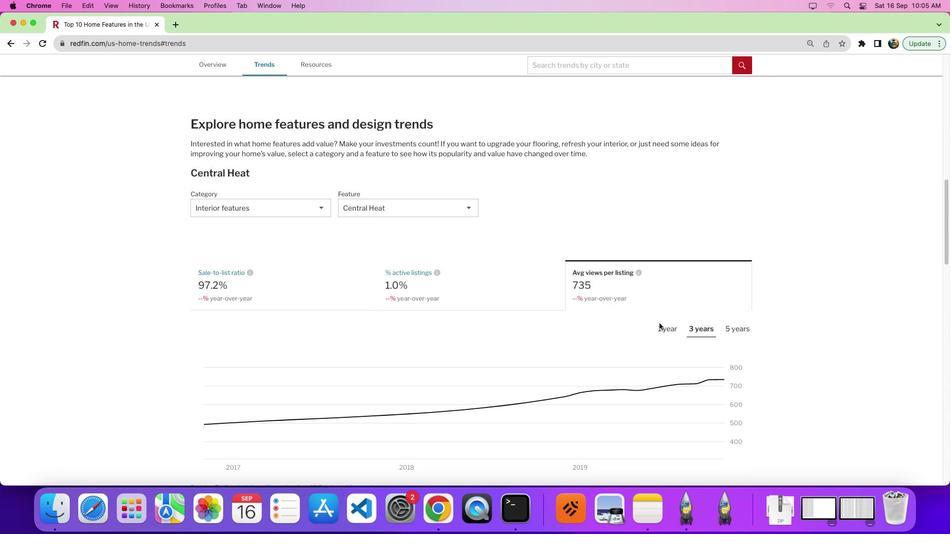 
Action: Mouse moved to (663, 324)
Screenshot: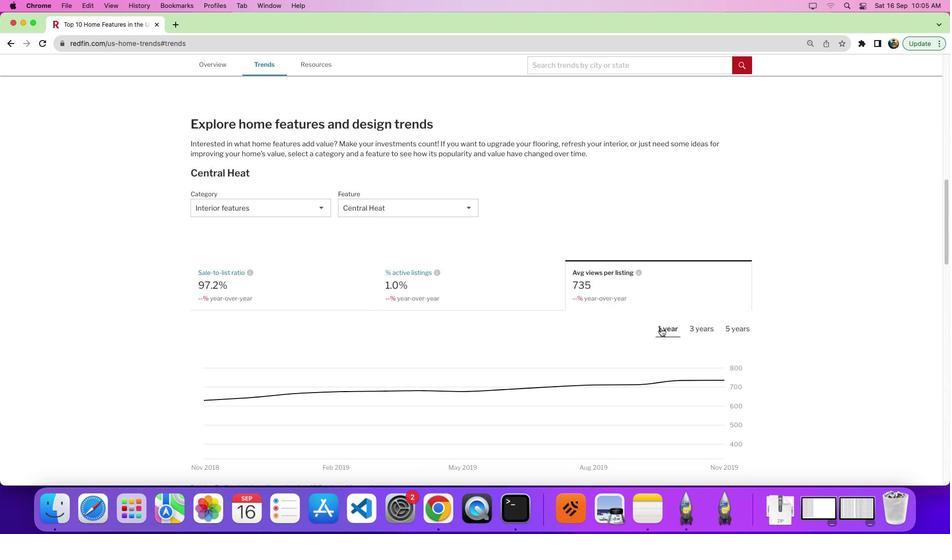 
Action: Mouse pressed left at (663, 324)
Screenshot: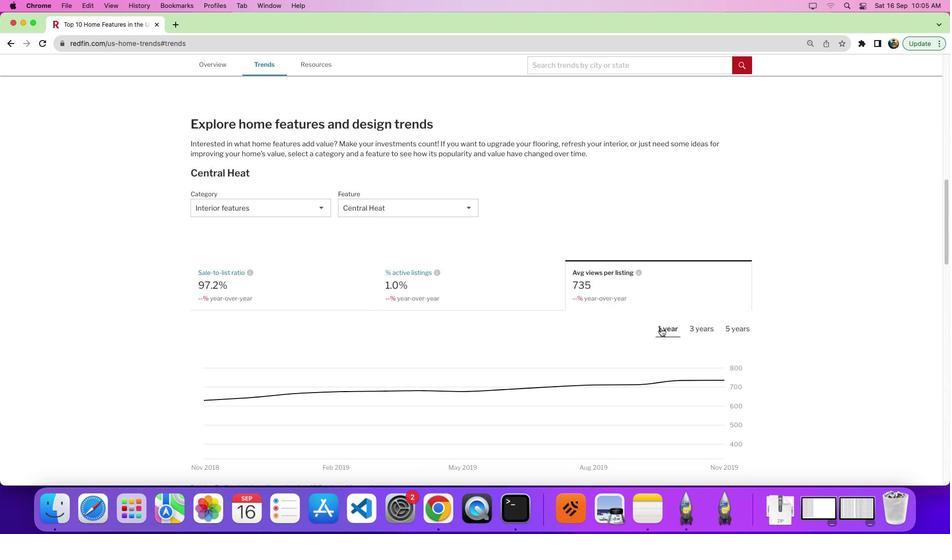 
Action: Mouse moved to (661, 328)
Screenshot: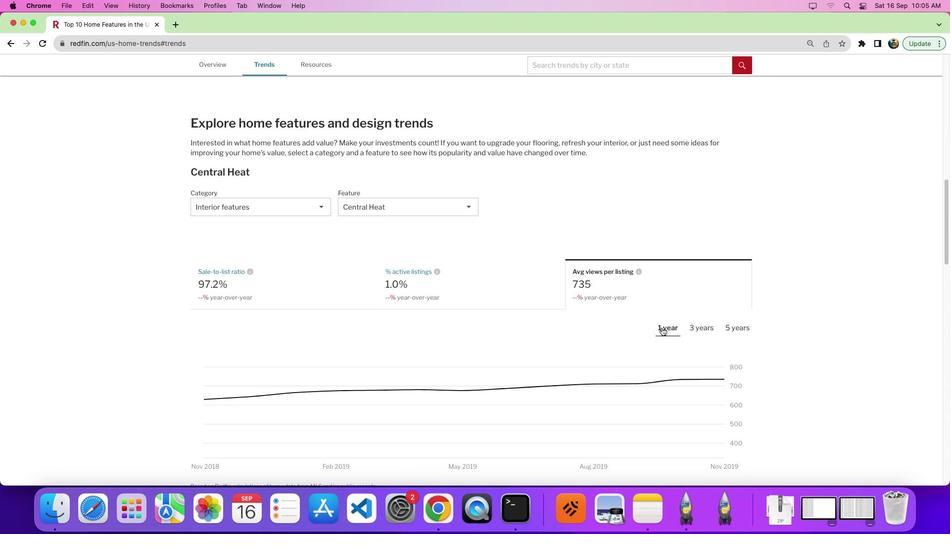 
Action: Mouse scrolled (661, 328) with delta (0, 0)
Screenshot: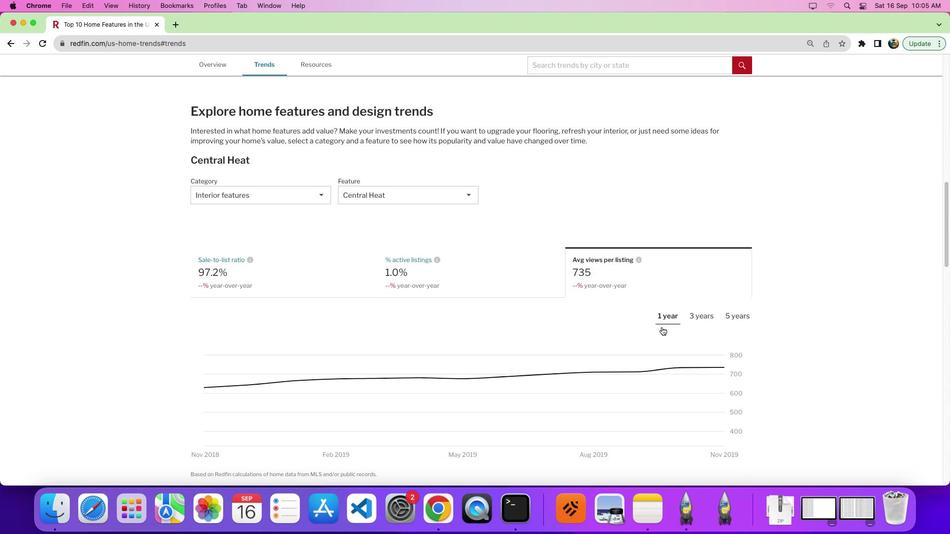 
Action: Mouse moved to (662, 328)
Screenshot: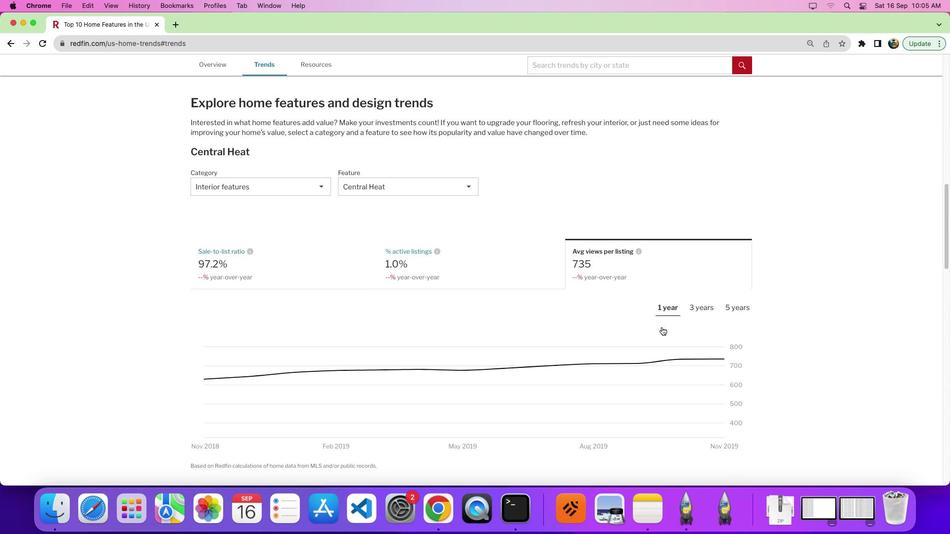 
Action: Mouse scrolled (662, 328) with delta (0, 0)
Screenshot: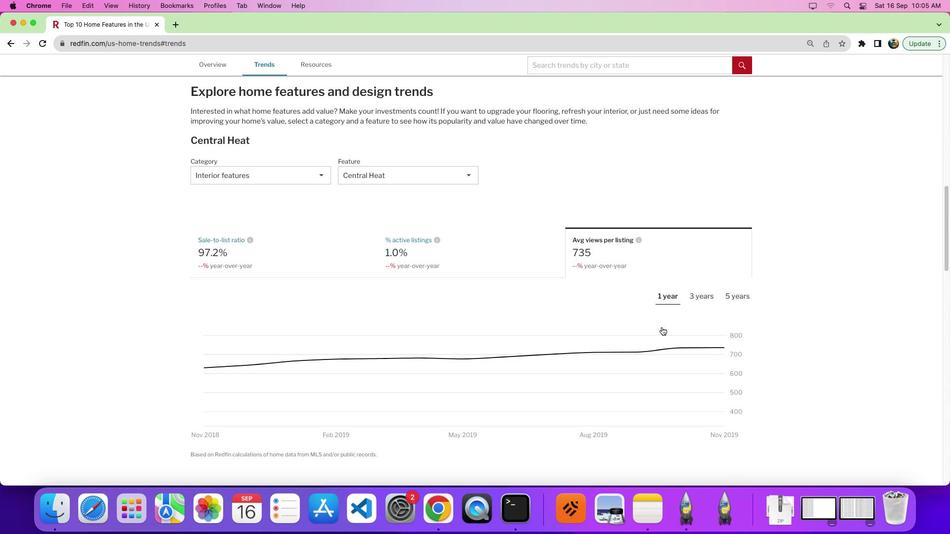
Action: Mouse moved to (662, 328)
Screenshot: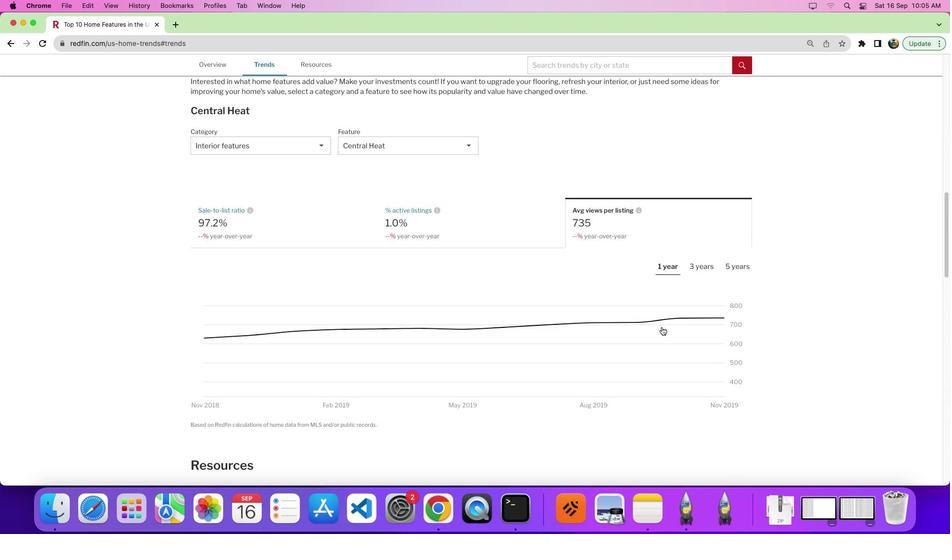 
Action: Mouse scrolled (662, 328) with delta (0, 0)
Screenshot: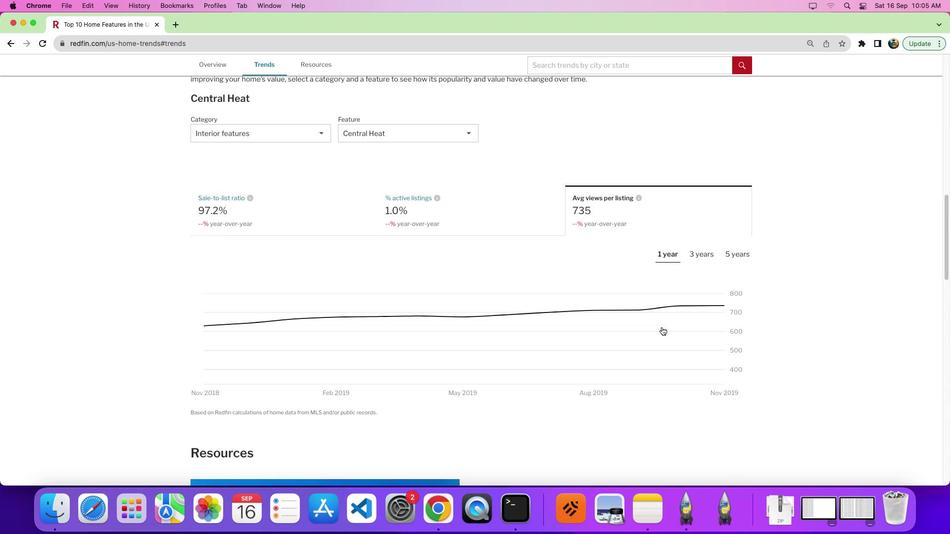 
Action: Mouse scrolled (662, 328) with delta (0, 0)
Screenshot: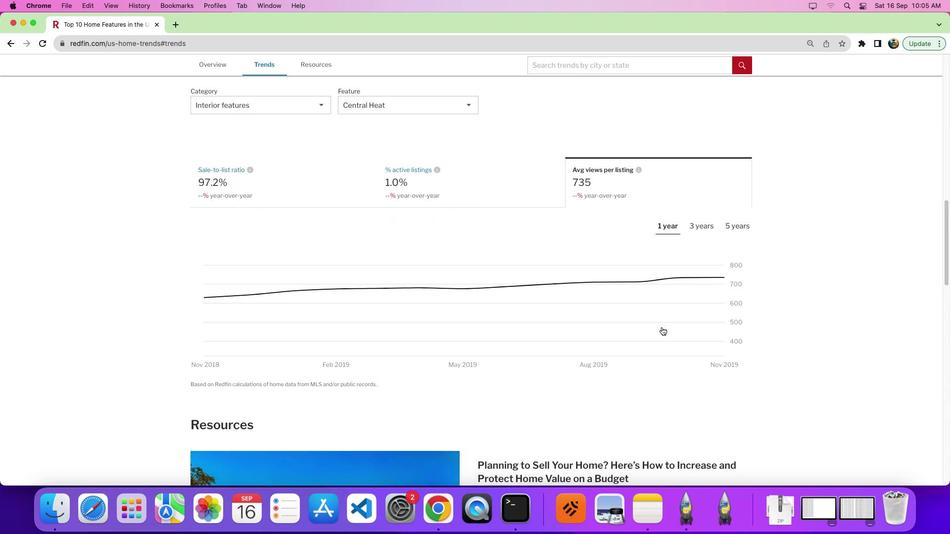 
Action: Mouse moved to (647, 324)
Screenshot: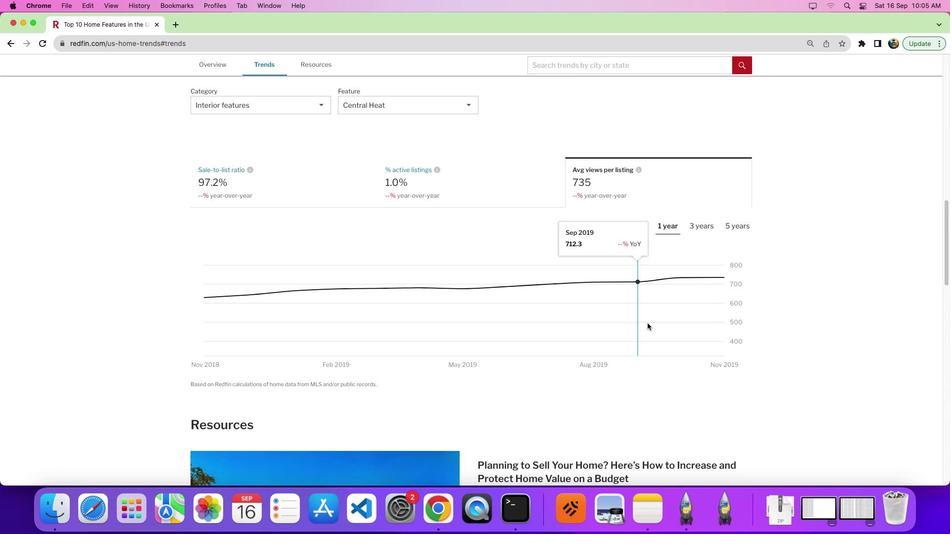 
